 Task: Select the on-first-seassion-start option in the status bar.
Action: Mouse pressed left at (40, 557)
Screenshot: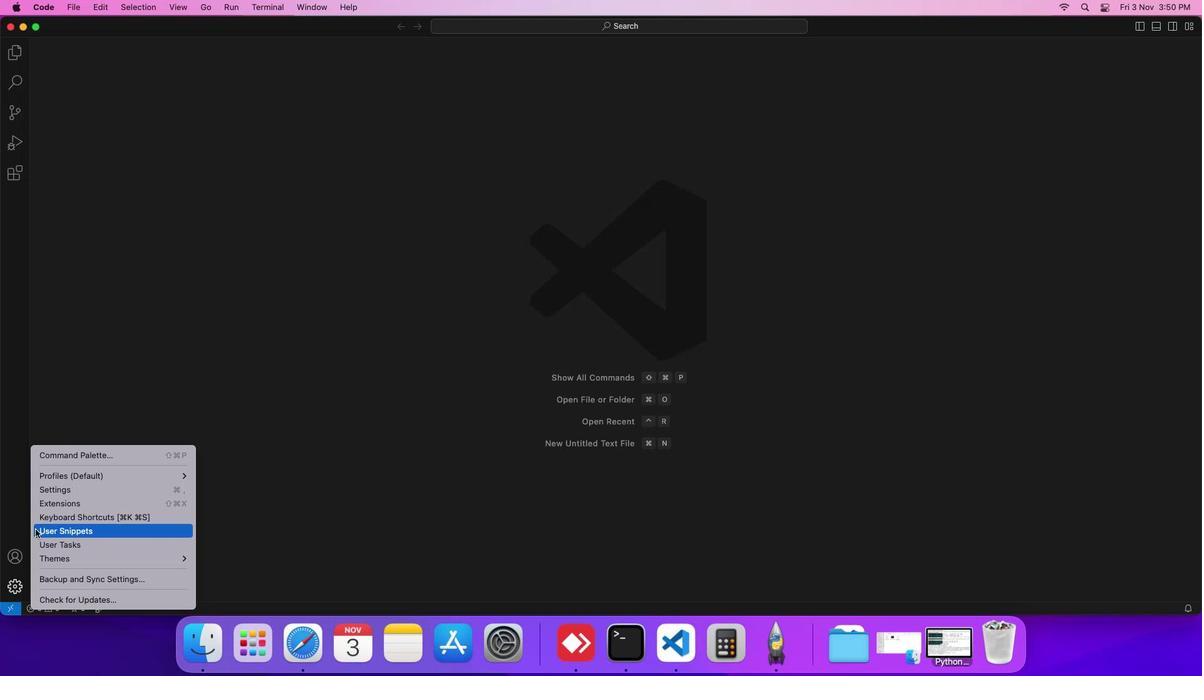 
Action: Mouse moved to (92, 460)
Screenshot: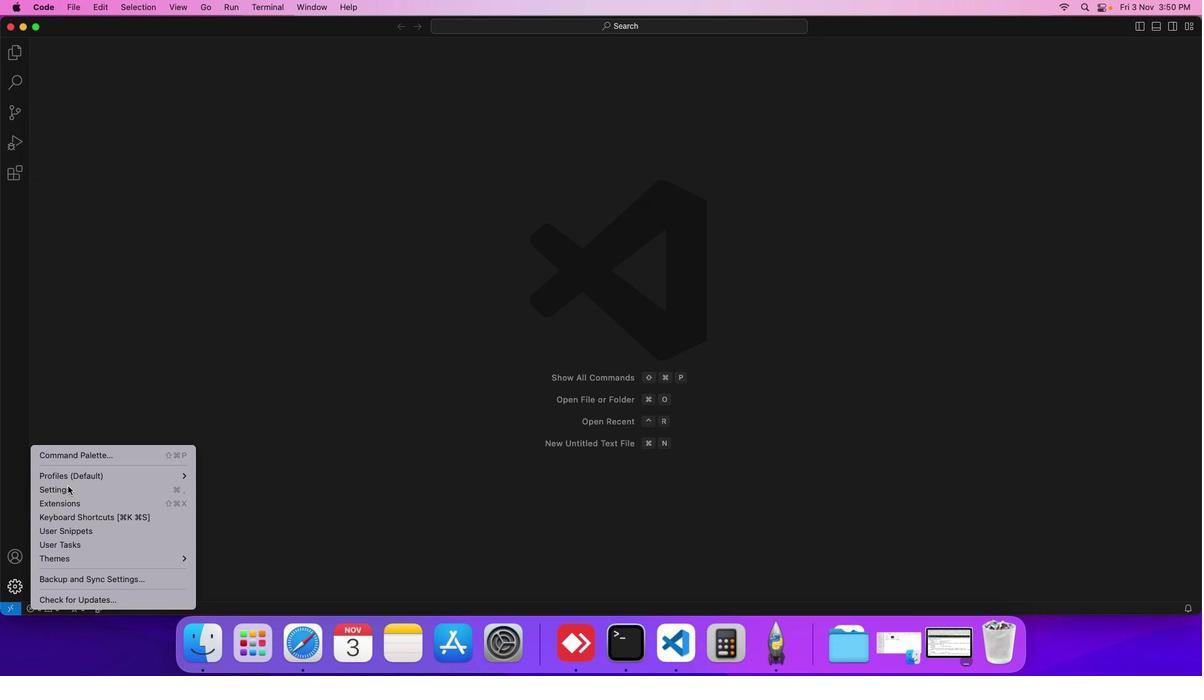 
Action: Mouse pressed left at (92, 460)
Screenshot: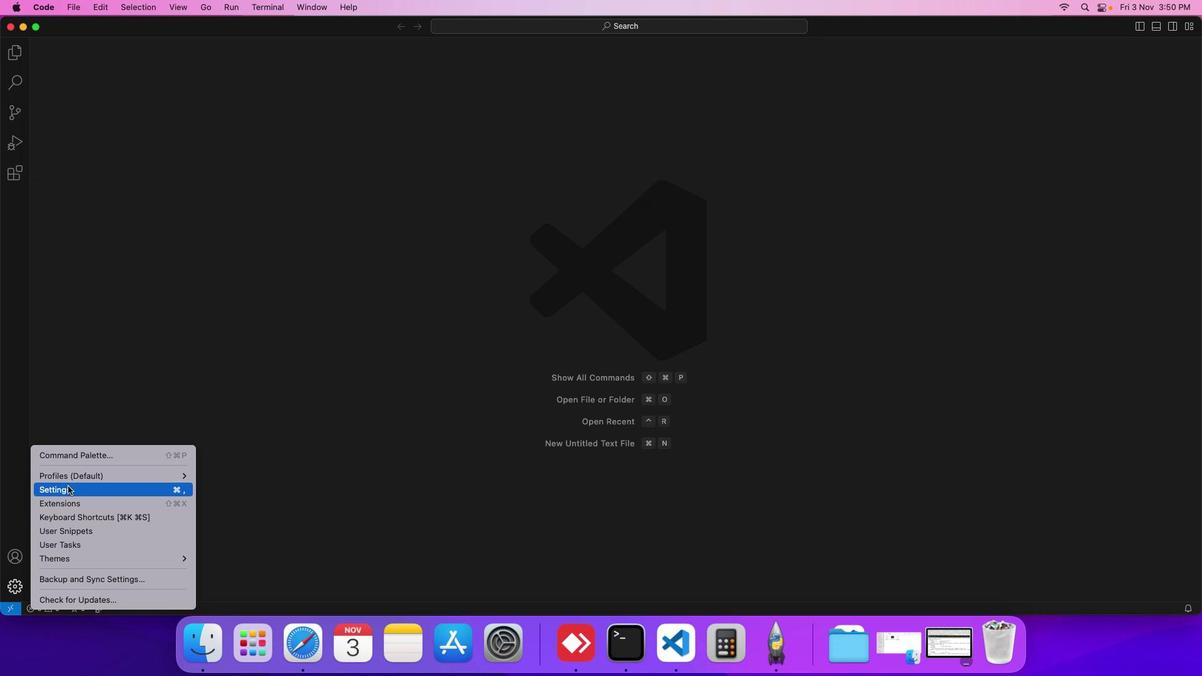 
Action: Mouse moved to (317, 162)
Screenshot: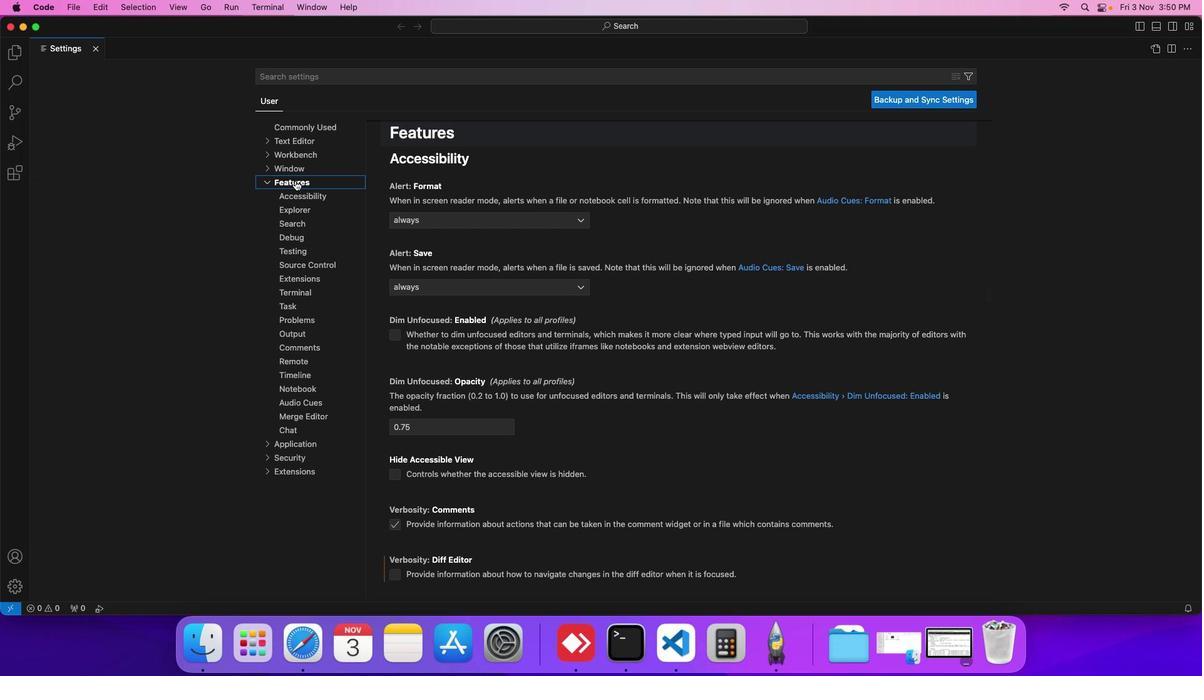 
Action: Mouse pressed left at (317, 162)
Screenshot: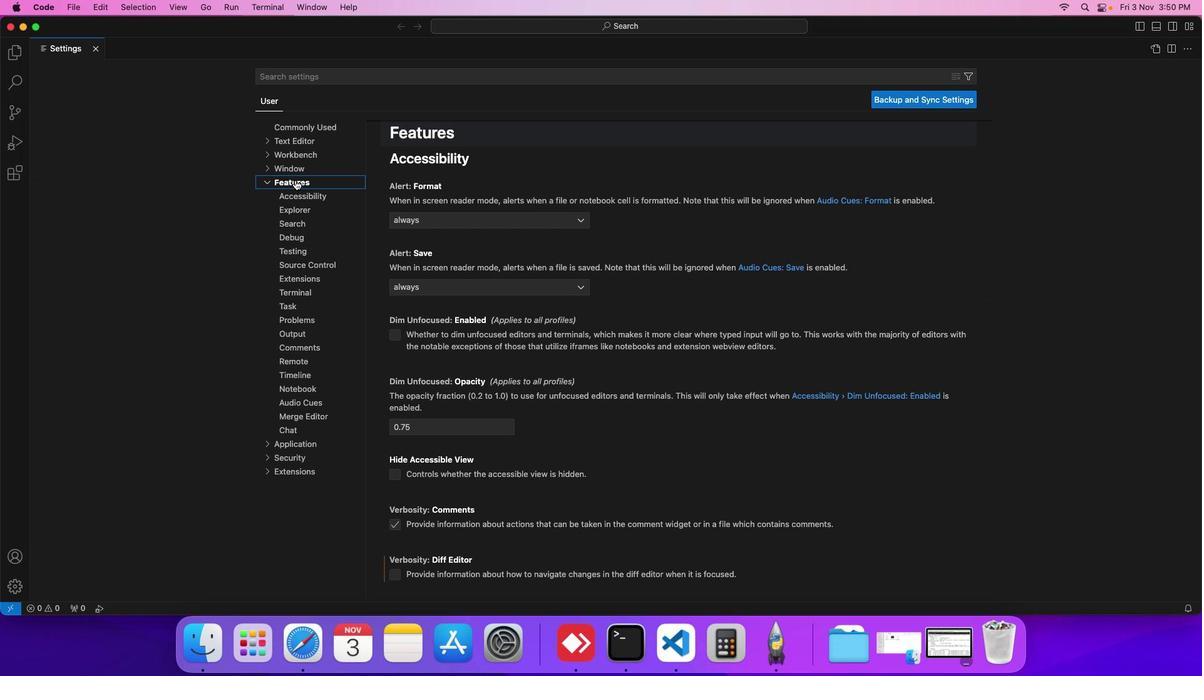 
Action: Mouse moved to (318, 220)
Screenshot: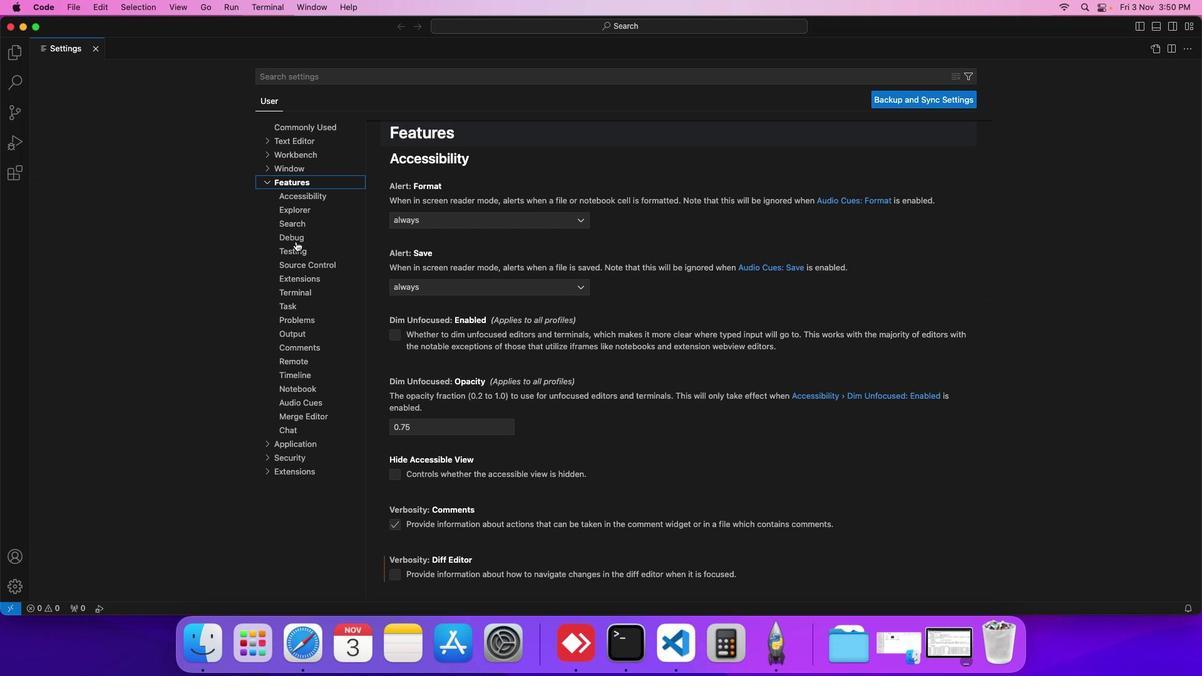 
Action: Mouse pressed left at (318, 220)
Screenshot: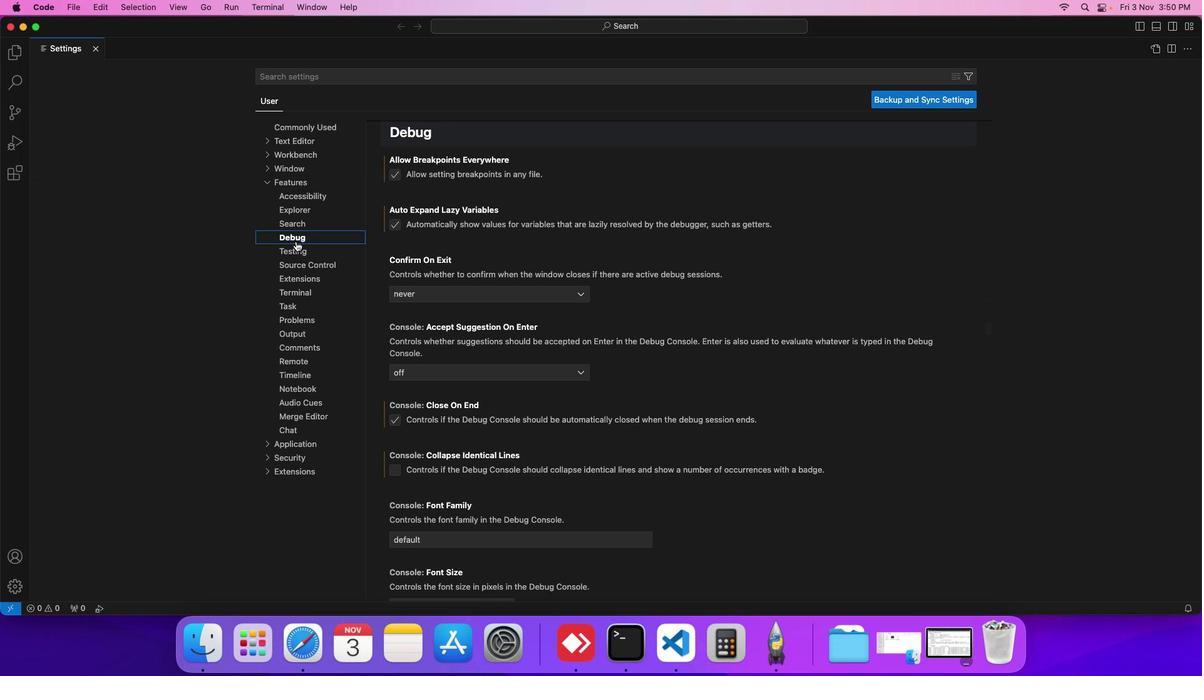 
Action: Mouse moved to (467, 454)
Screenshot: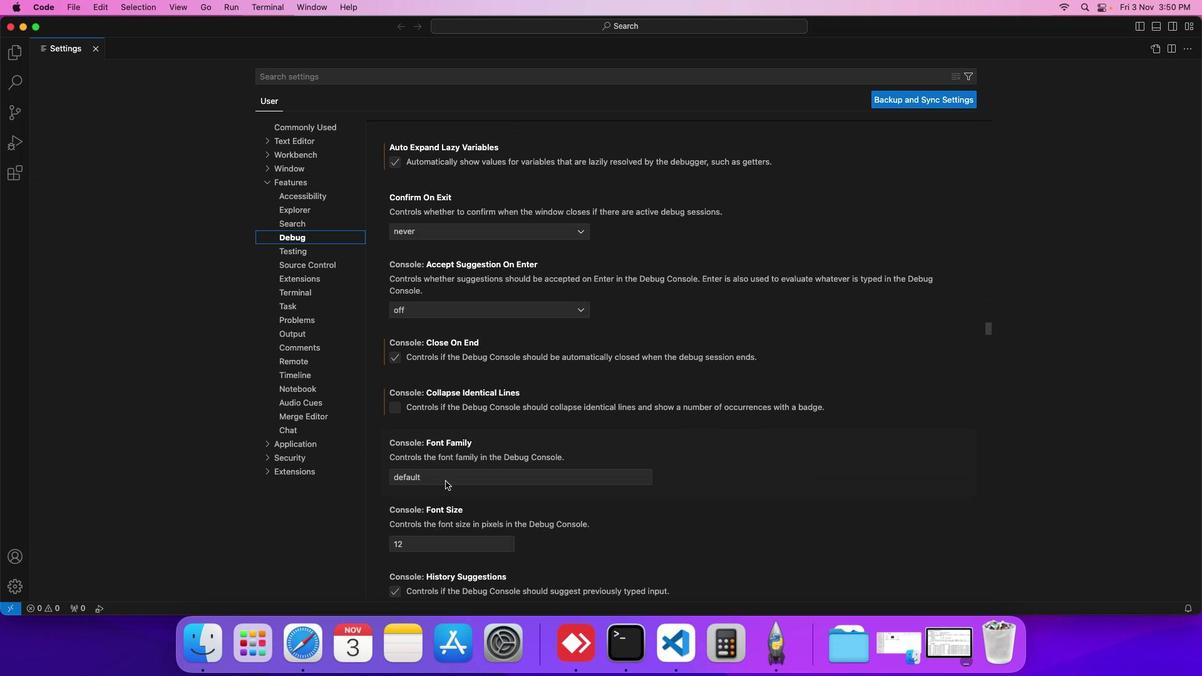 
Action: Mouse scrolled (467, 454) with delta (25, -15)
Screenshot: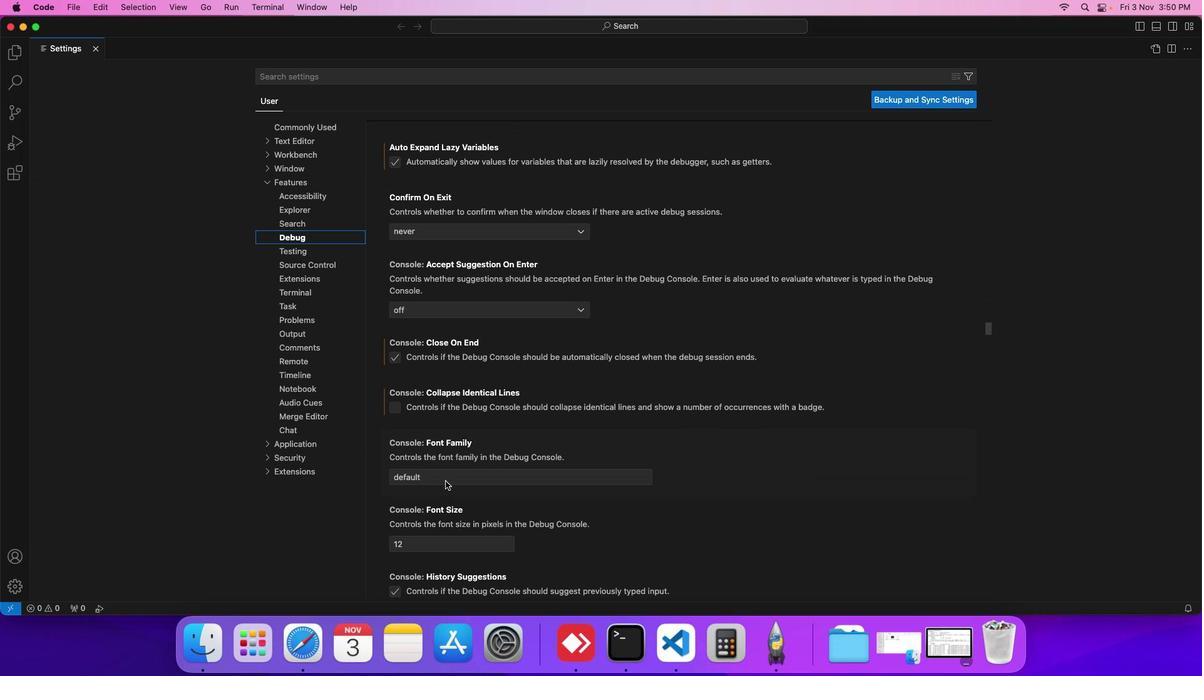
Action: Mouse scrolled (467, 454) with delta (25, -15)
Screenshot: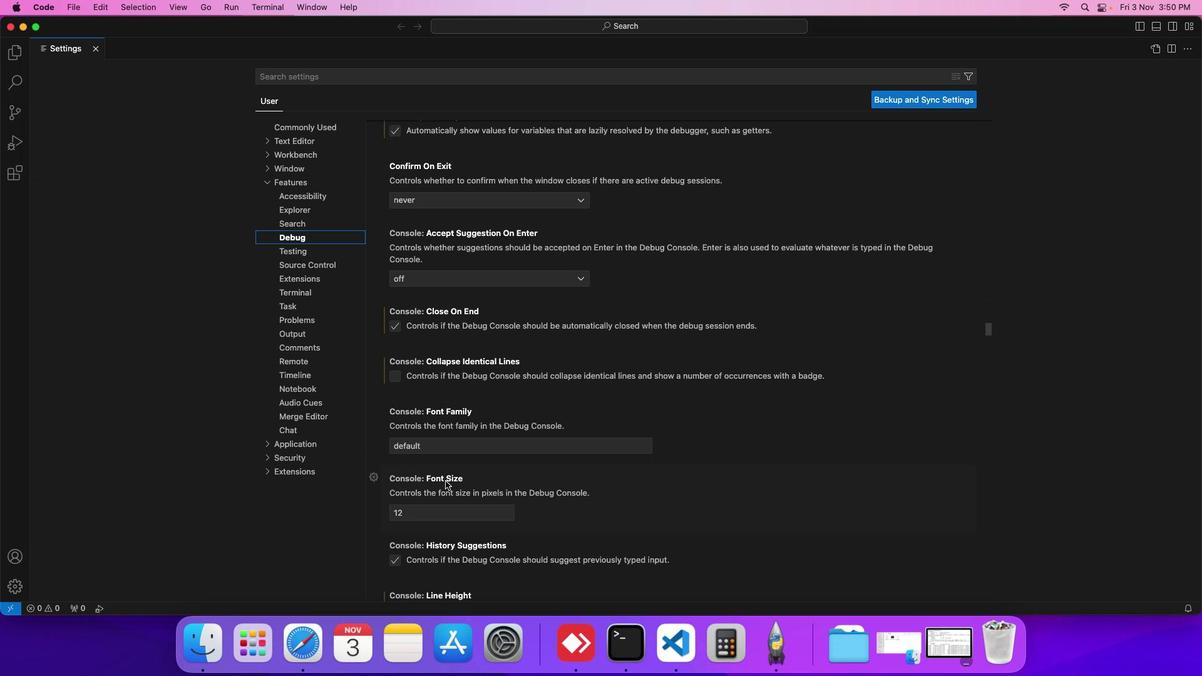 
Action: Mouse scrolled (467, 454) with delta (25, -15)
Screenshot: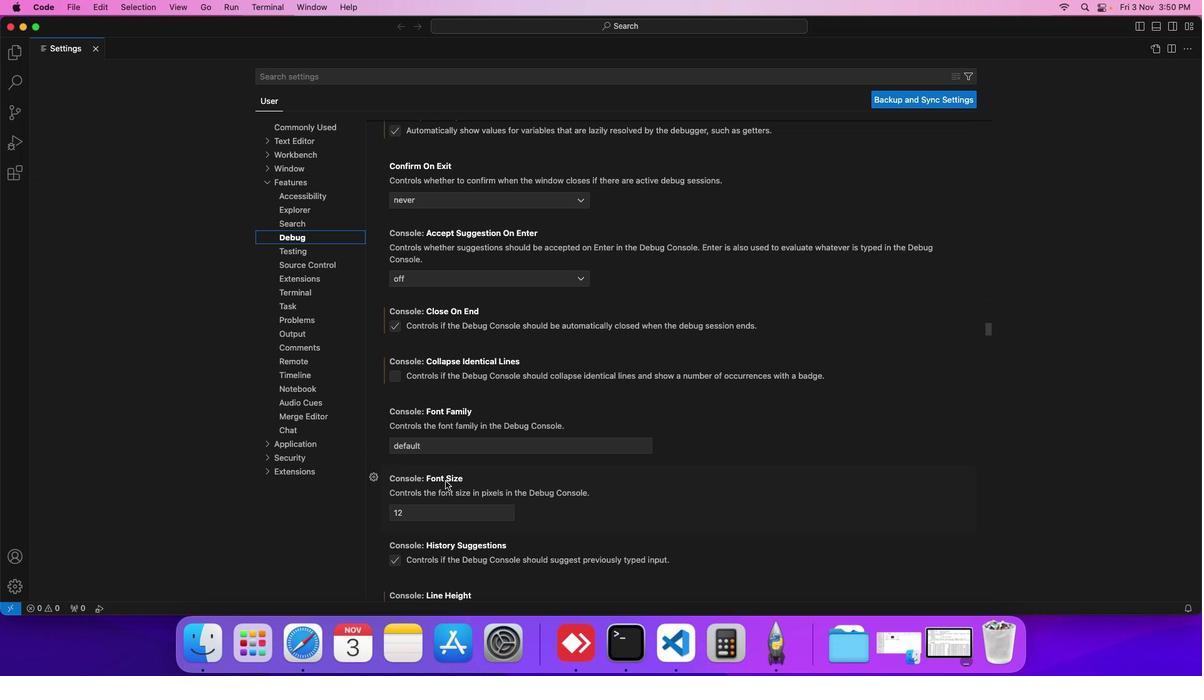 
Action: Mouse moved to (467, 455)
Screenshot: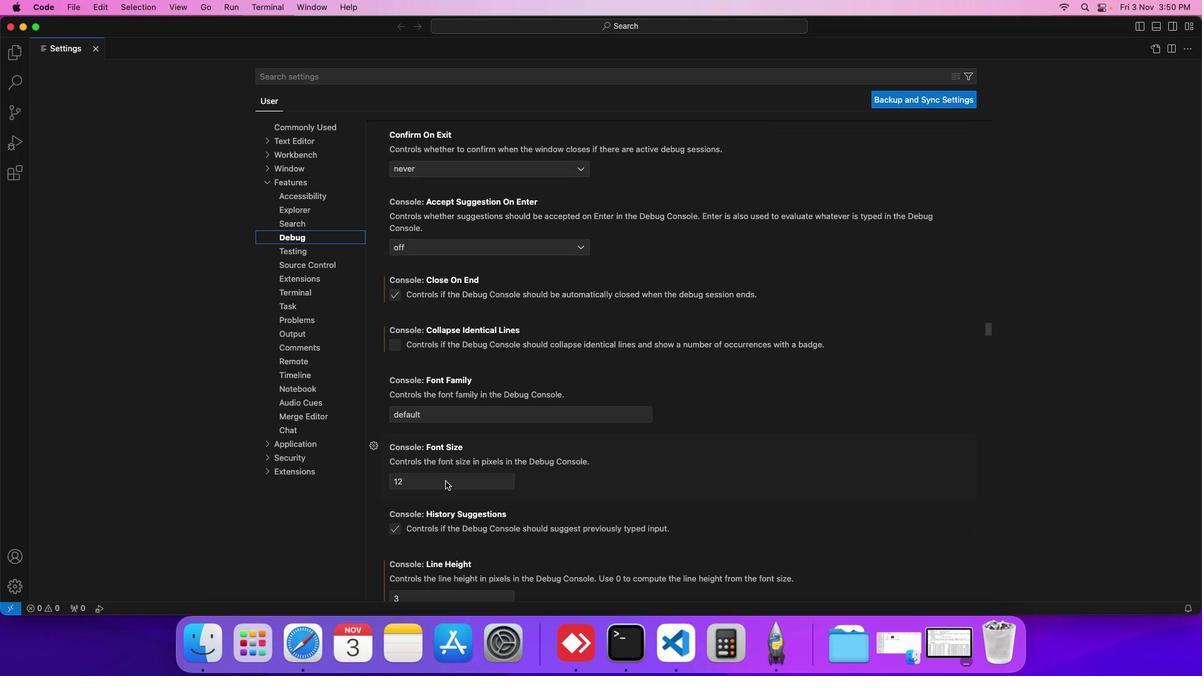 
Action: Mouse scrolled (467, 455) with delta (25, -15)
Screenshot: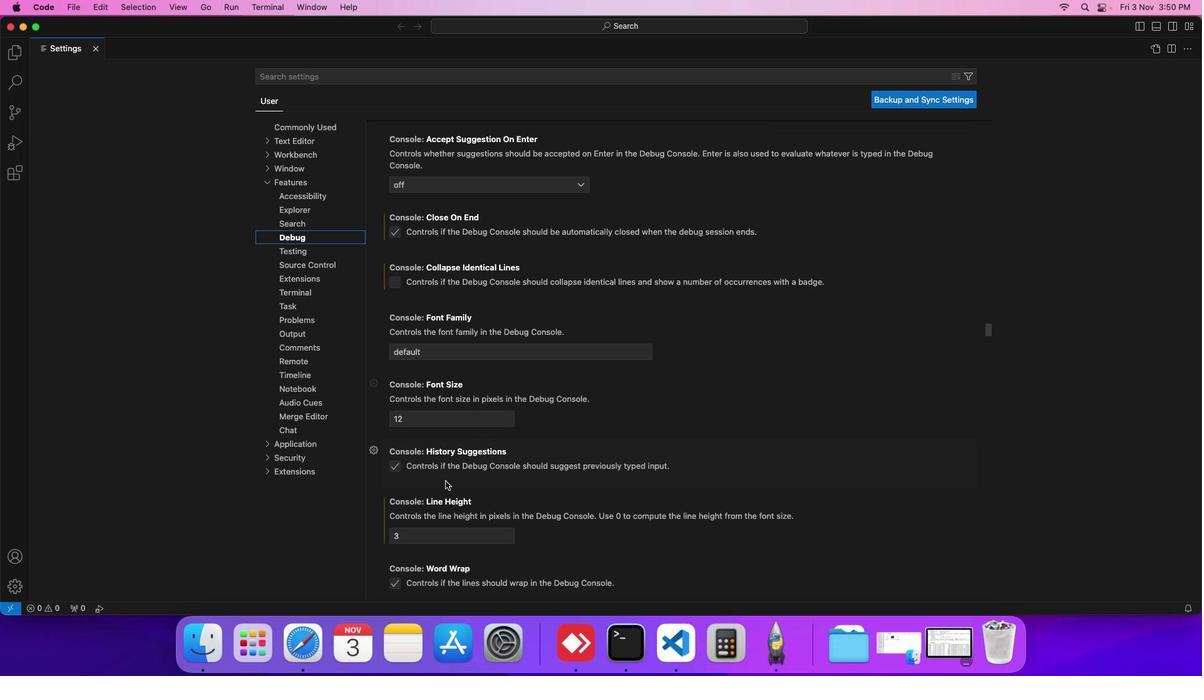 
Action: Mouse scrolled (467, 455) with delta (25, -15)
Screenshot: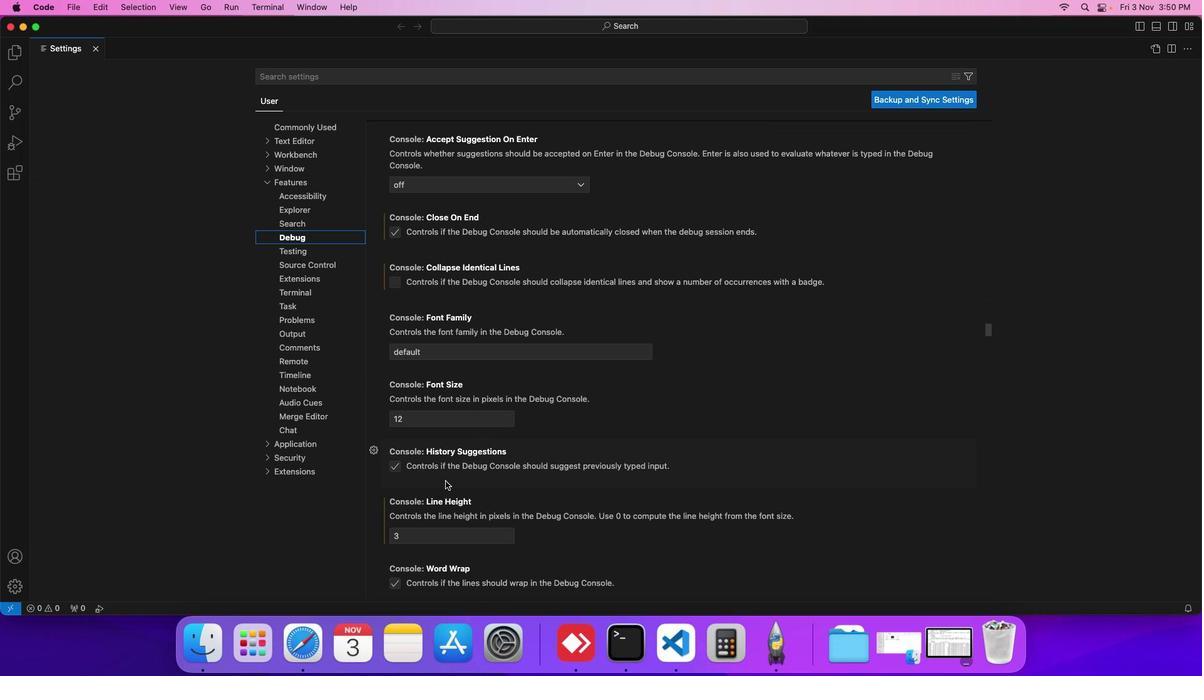 
Action: Mouse scrolled (467, 455) with delta (25, -15)
Screenshot: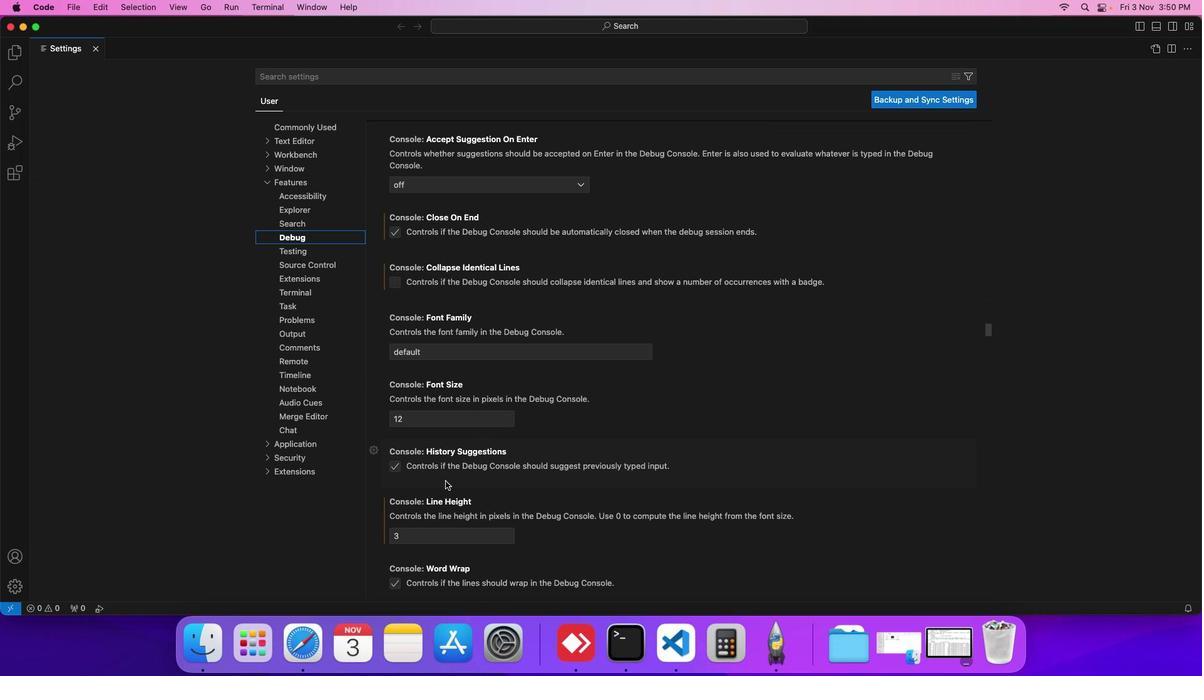 
Action: Mouse scrolled (467, 455) with delta (25, -15)
Screenshot: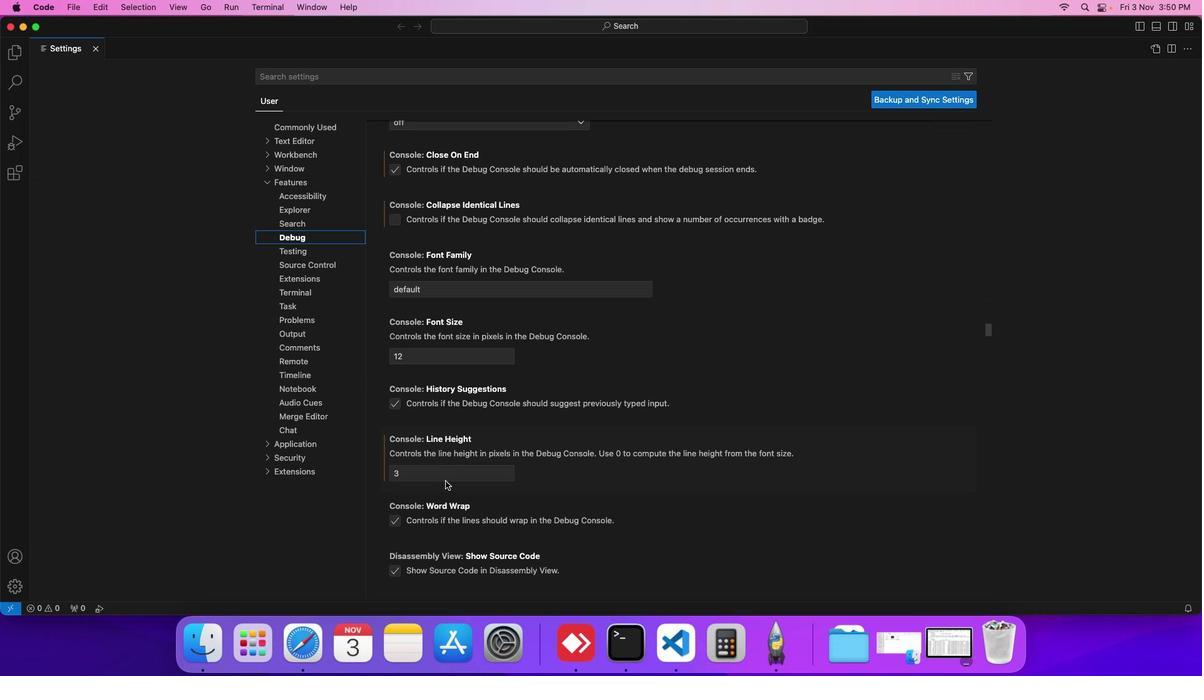 
Action: Mouse scrolled (467, 455) with delta (25, -15)
Screenshot: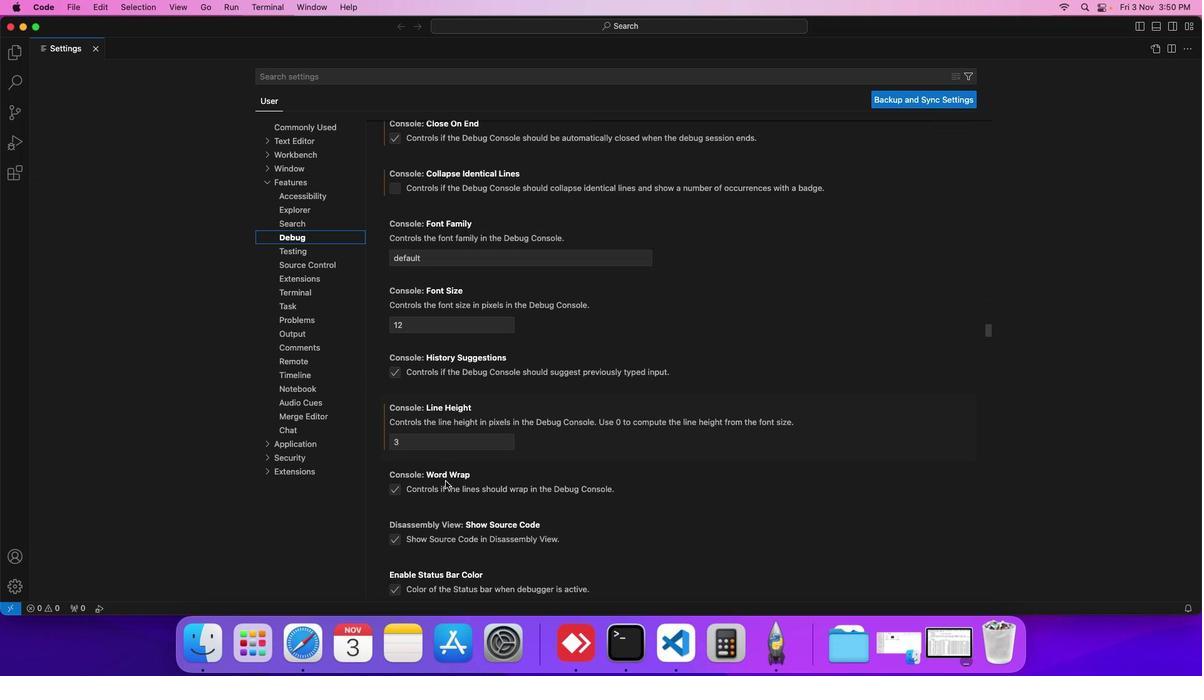 
Action: Mouse scrolled (467, 455) with delta (25, -15)
Screenshot: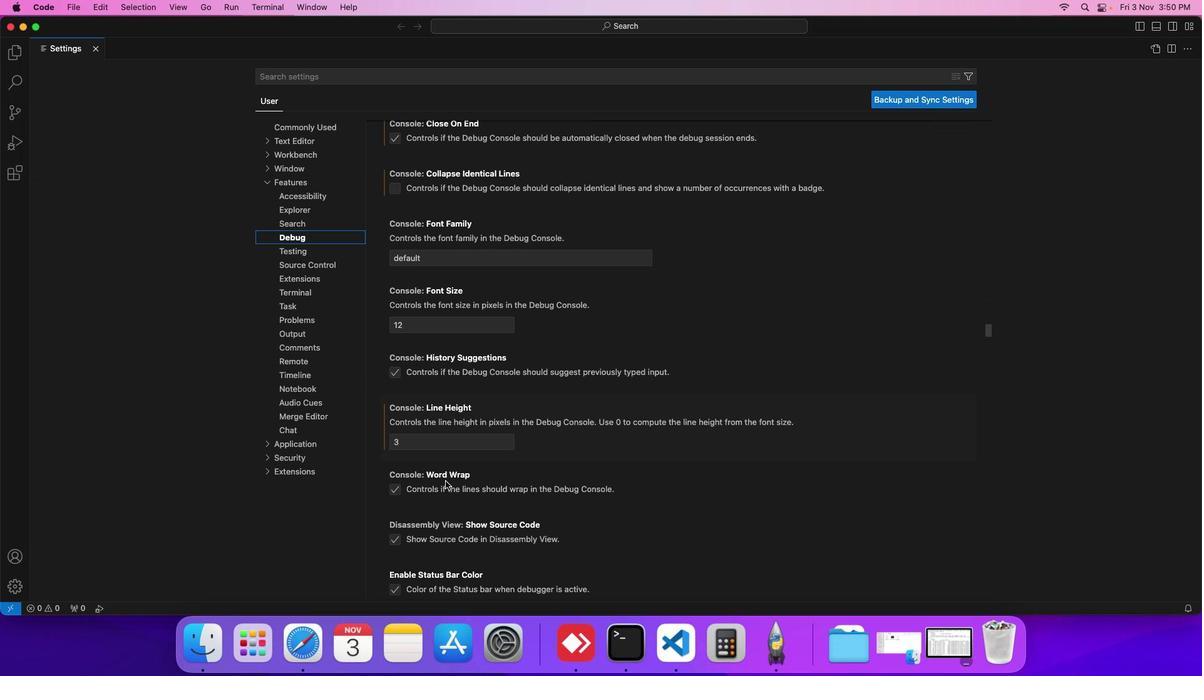 
Action: Mouse scrolled (467, 455) with delta (25, -15)
Screenshot: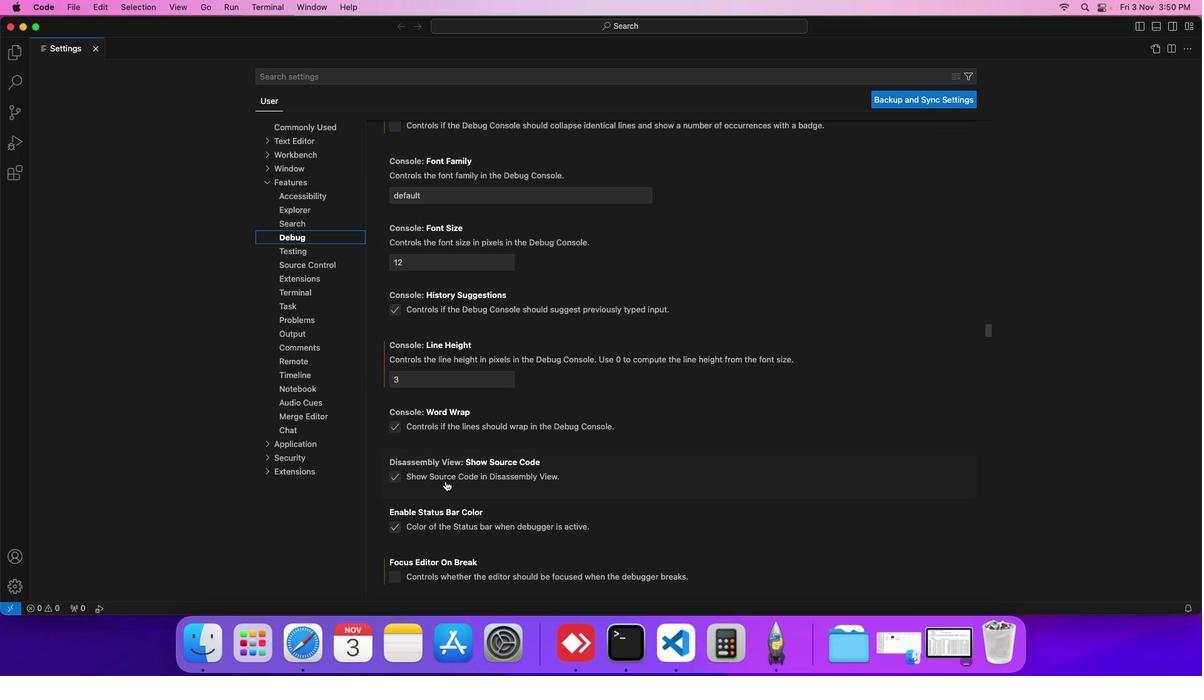 
Action: Mouse scrolled (467, 455) with delta (25, -15)
Screenshot: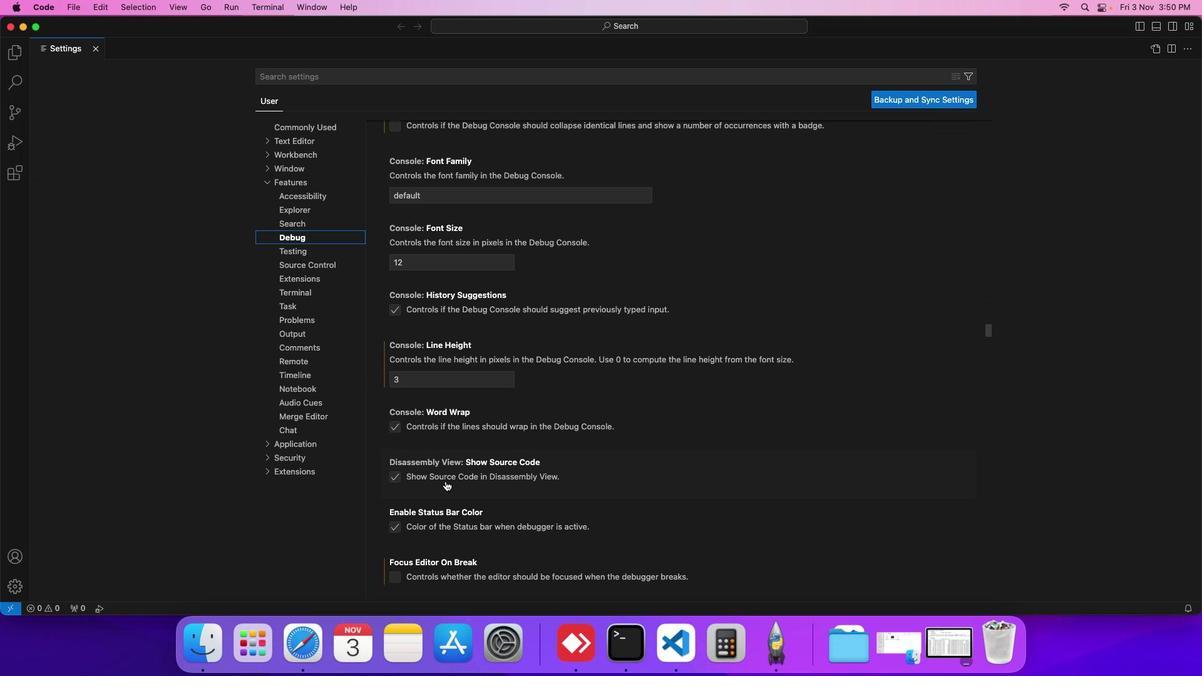 
Action: Mouse scrolled (467, 455) with delta (25, -15)
Screenshot: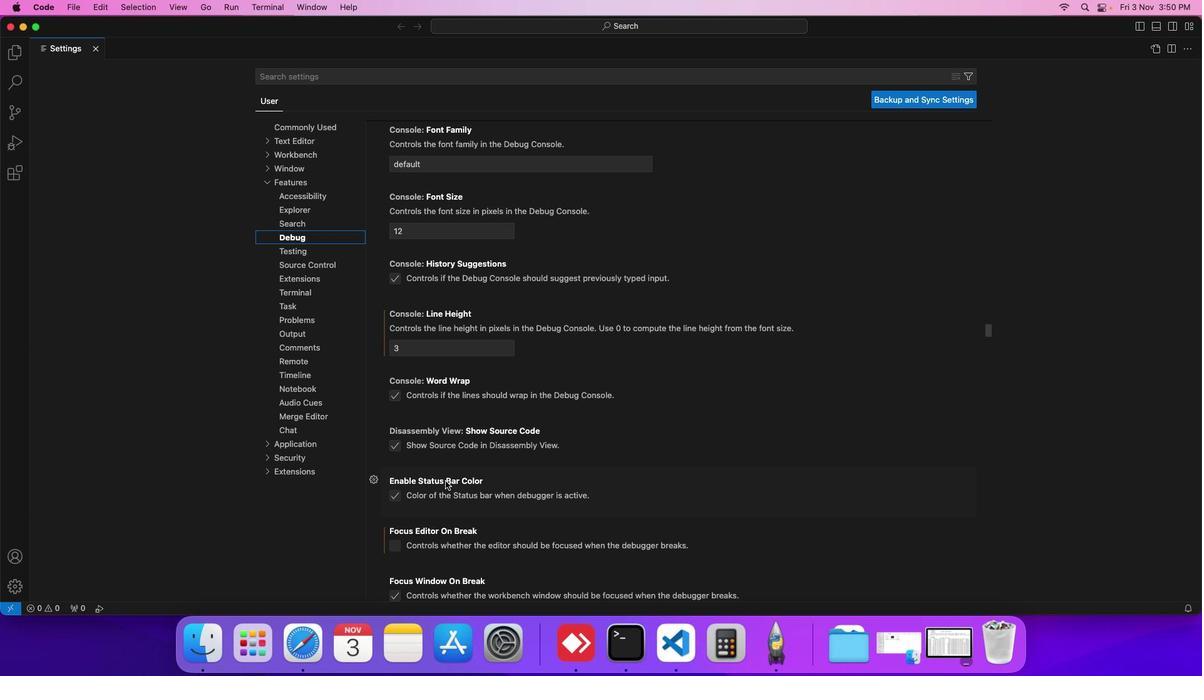 
Action: Mouse scrolled (467, 455) with delta (25, -15)
Screenshot: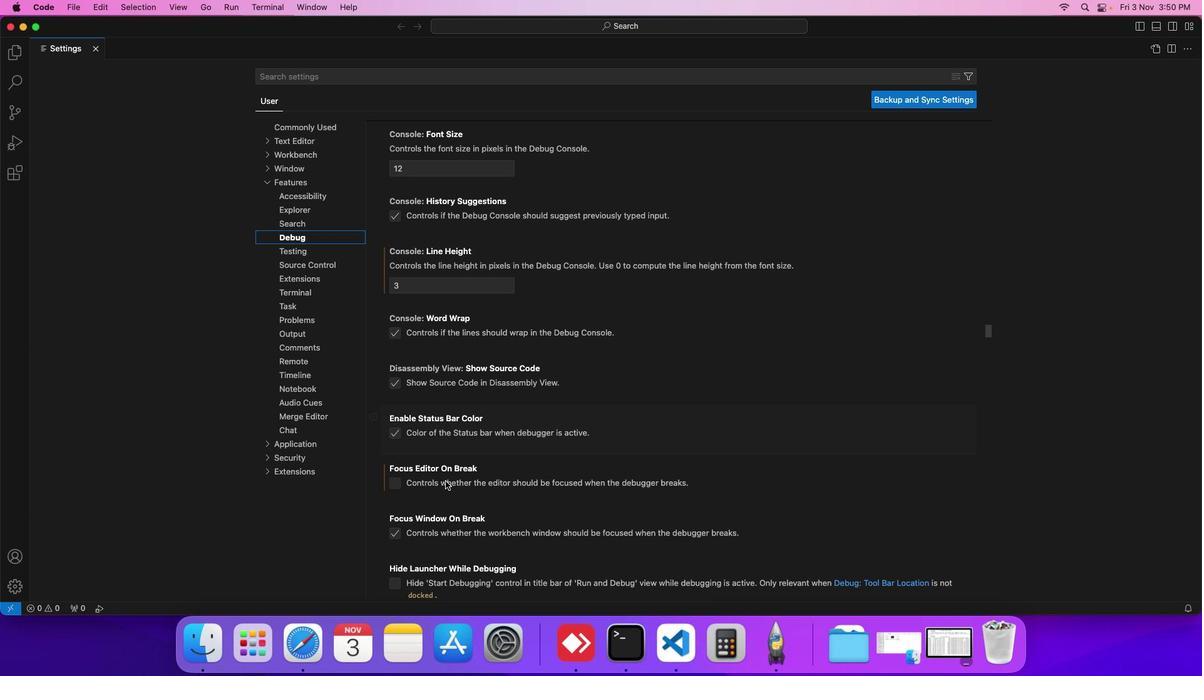 
Action: Mouse scrolled (467, 455) with delta (25, -15)
Screenshot: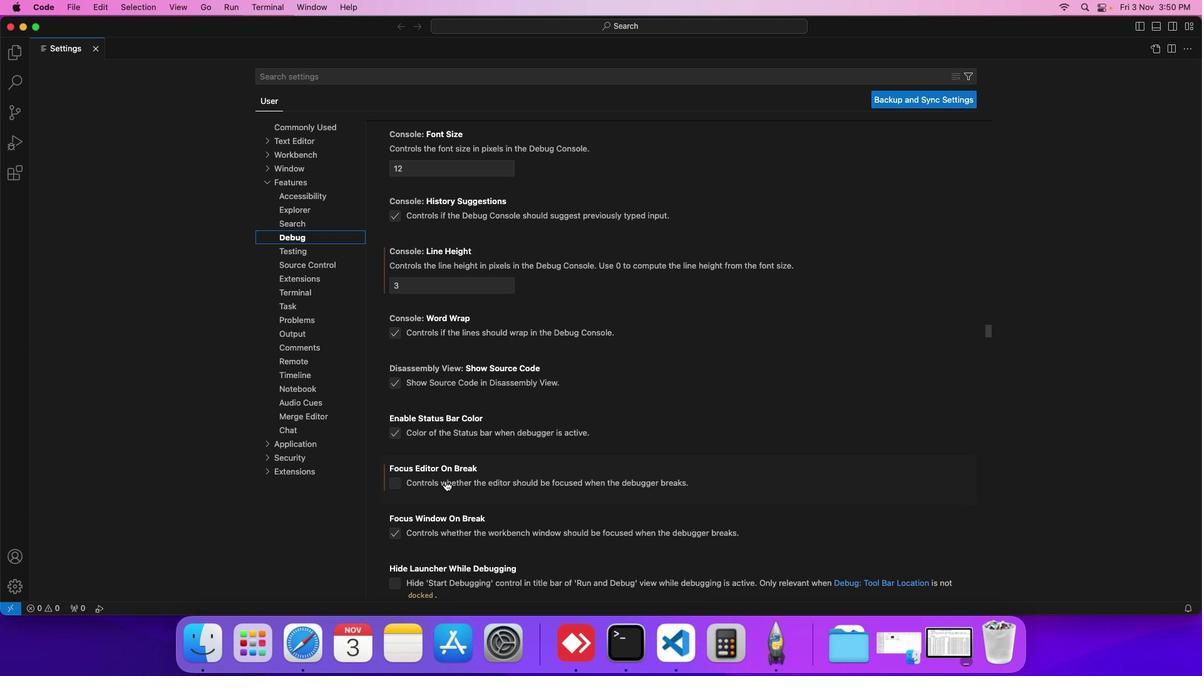 
Action: Mouse scrolled (467, 455) with delta (25, -15)
Screenshot: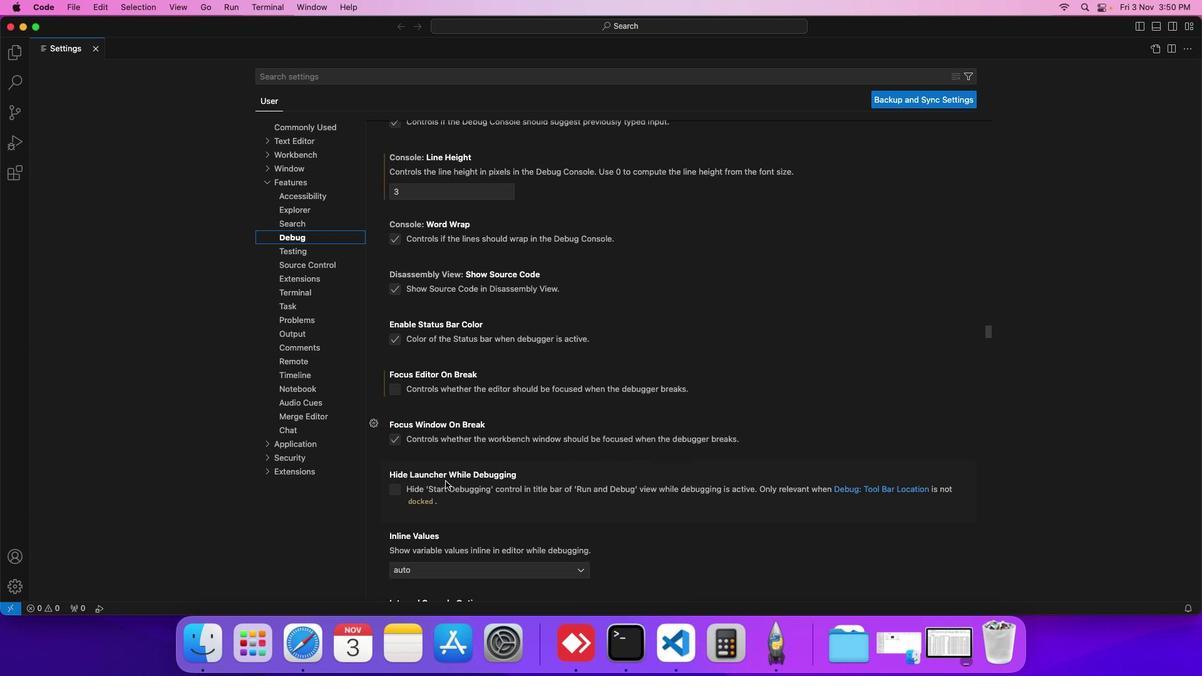 
Action: Mouse scrolled (467, 455) with delta (25, -15)
Screenshot: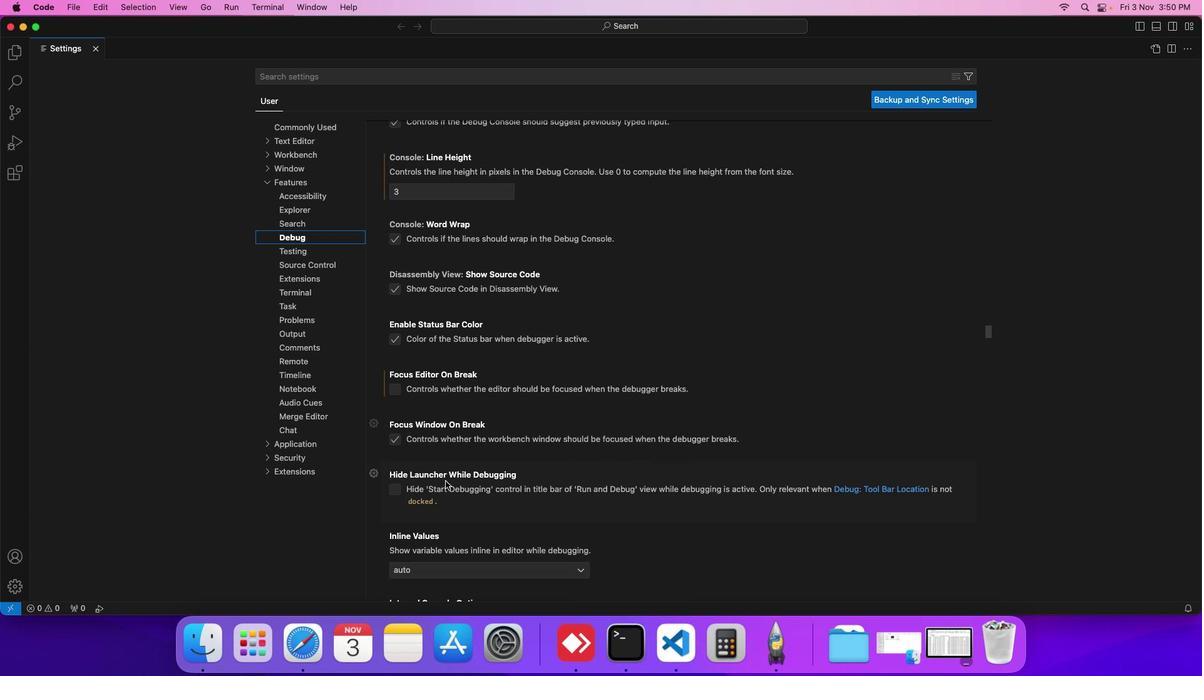 
Action: Mouse scrolled (467, 455) with delta (25, -15)
Screenshot: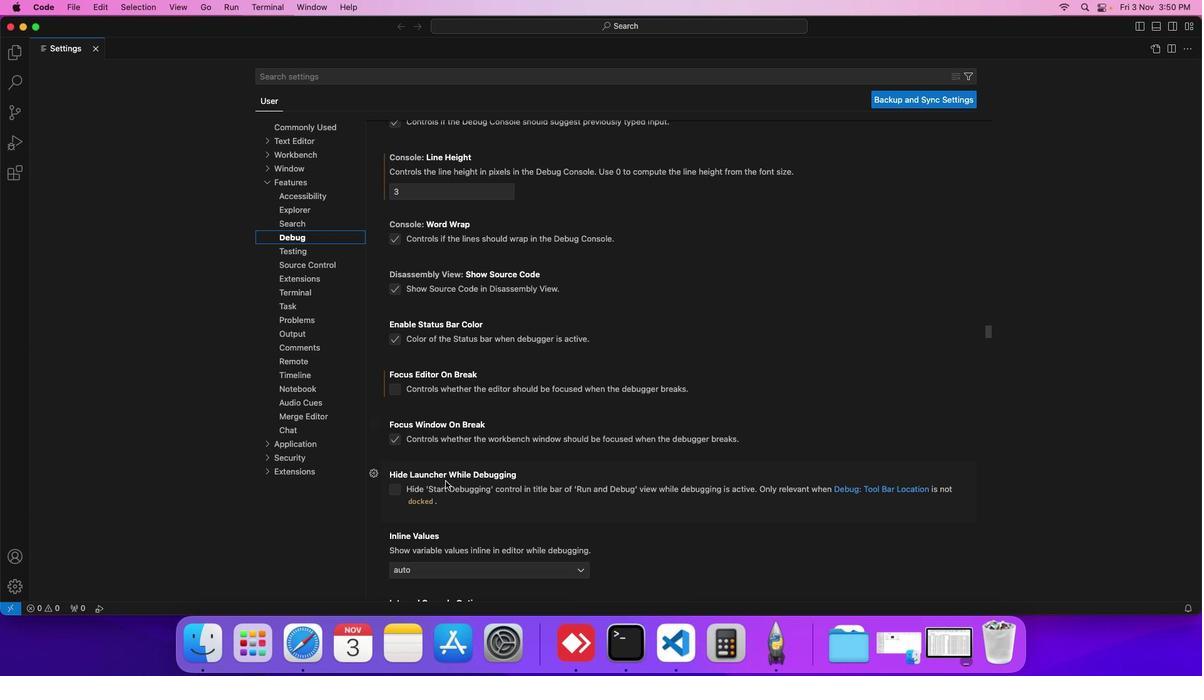 
Action: Mouse scrolled (467, 455) with delta (25, -15)
Screenshot: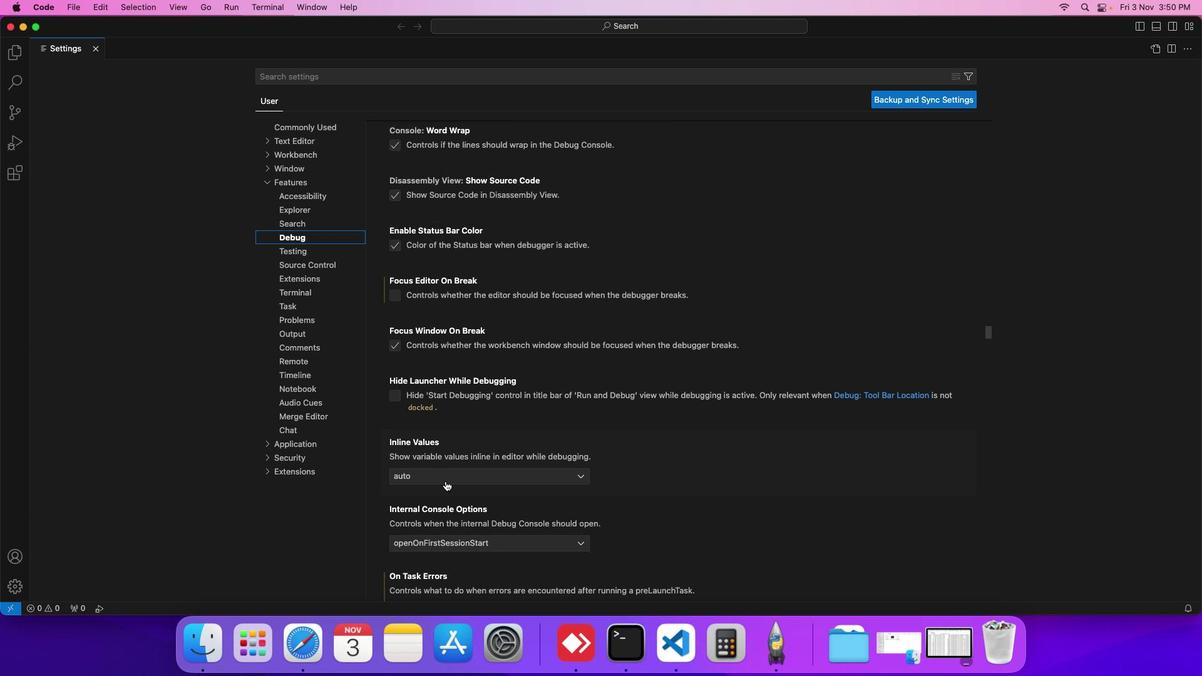 
Action: Mouse scrolled (467, 455) with delta (25, -15)
Screenshot: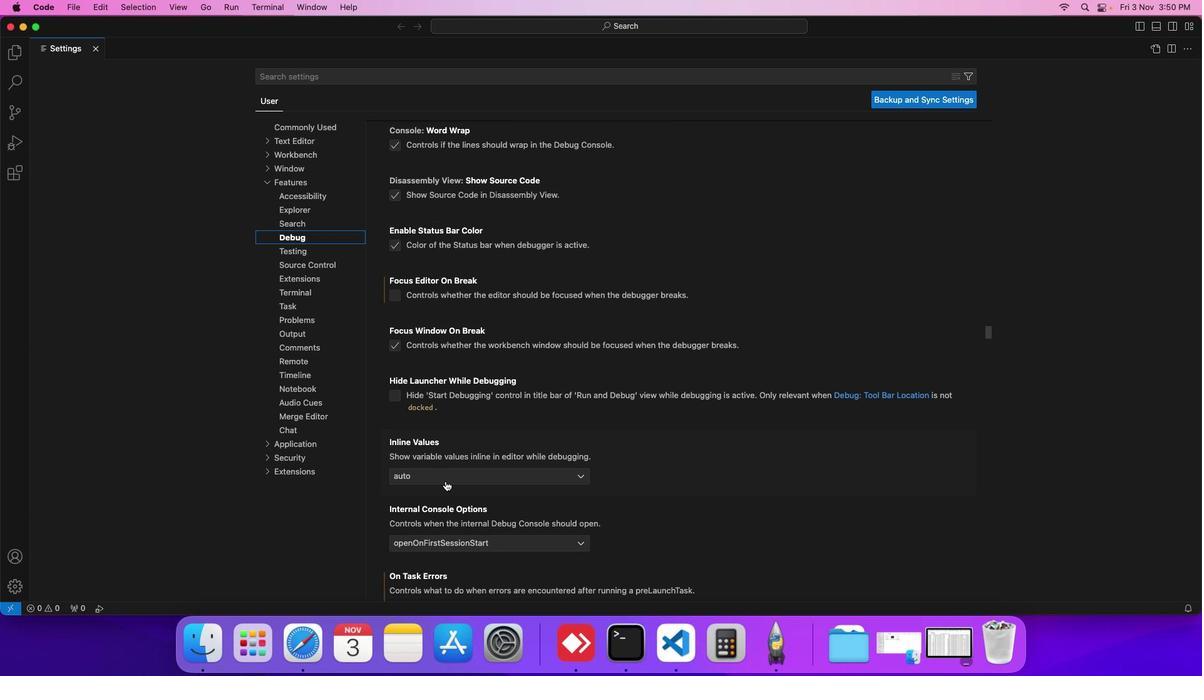 
Action: Mouse scrolled (467, 455) with delta (25, -15)
Screenshot: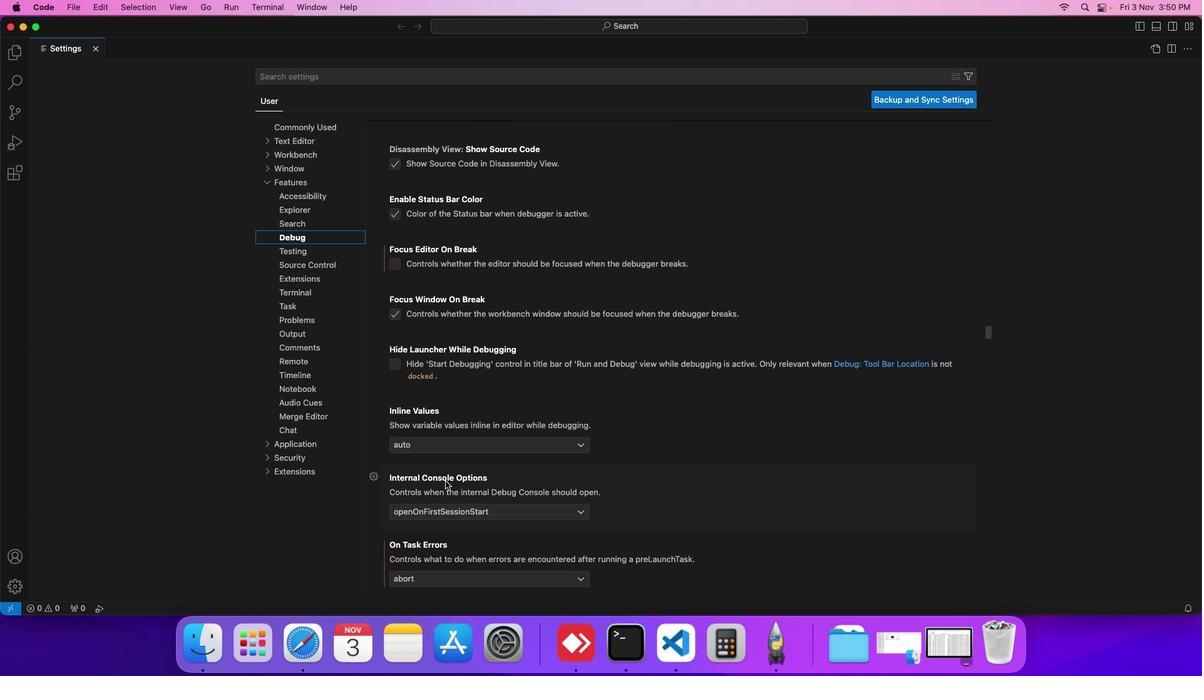 
Action: Mouse scrolled (467, 455) with delta (25, -15)
Screenshot: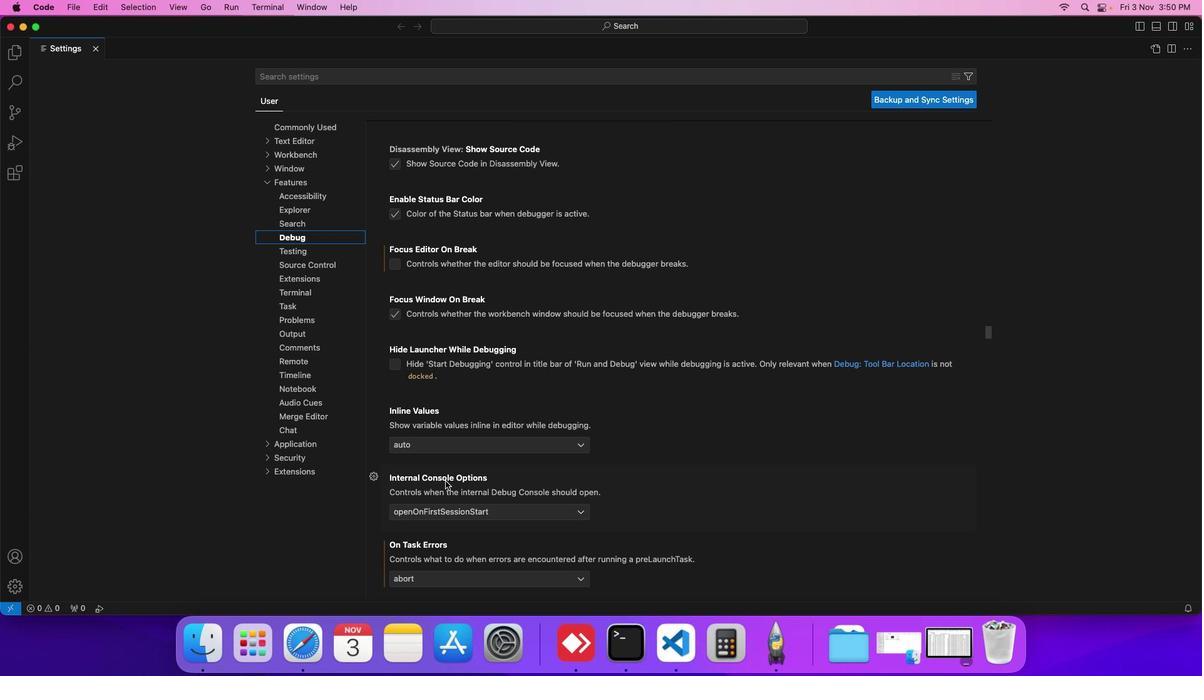 
Action: Mouse scrolled (467, 455) with delta (25, -15)
Screenshot: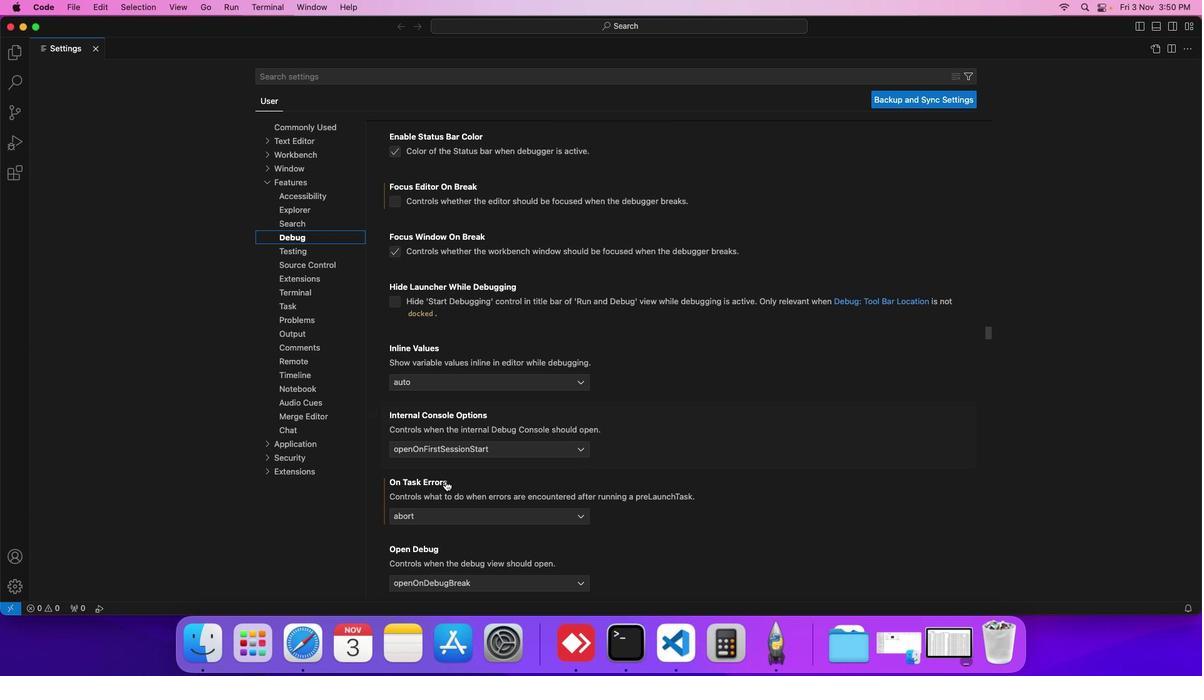
Action: Mouse scrolled (467, 455) with delta (25, -15)
Screenshot: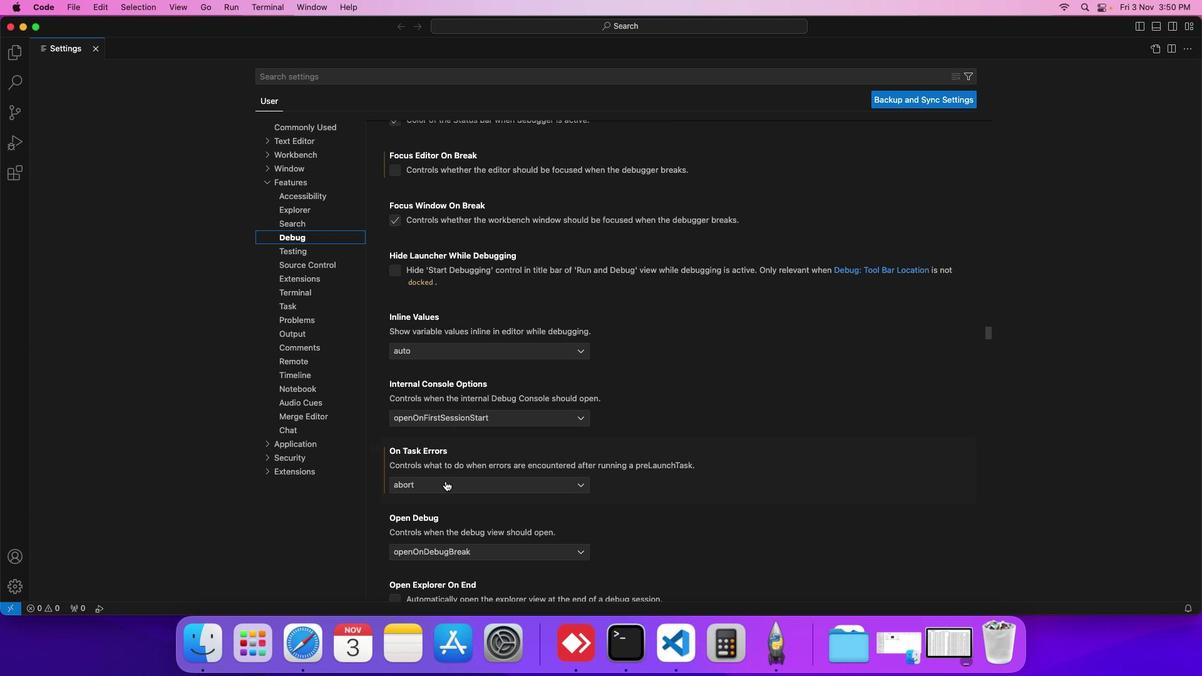 
Action: Mouse scrolled (467, 455) with delta (25, -15)
Screenshot: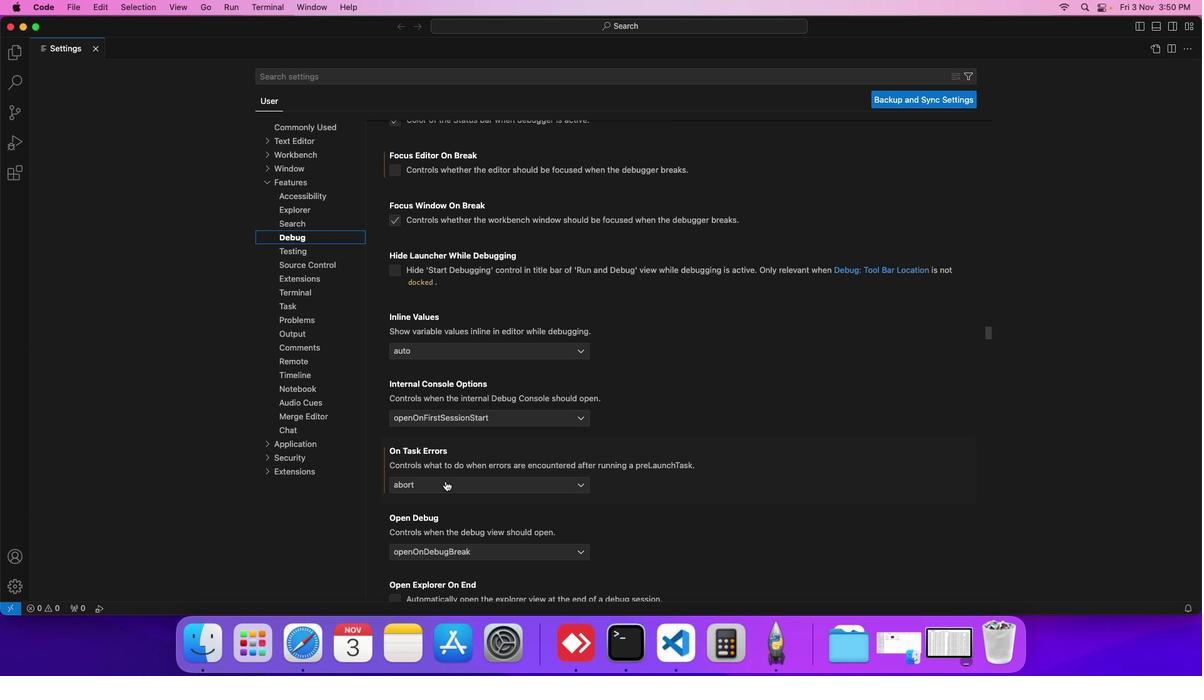 
Action: Mouse scrolled (467, 455) with delta (25, -15)
Screenshot: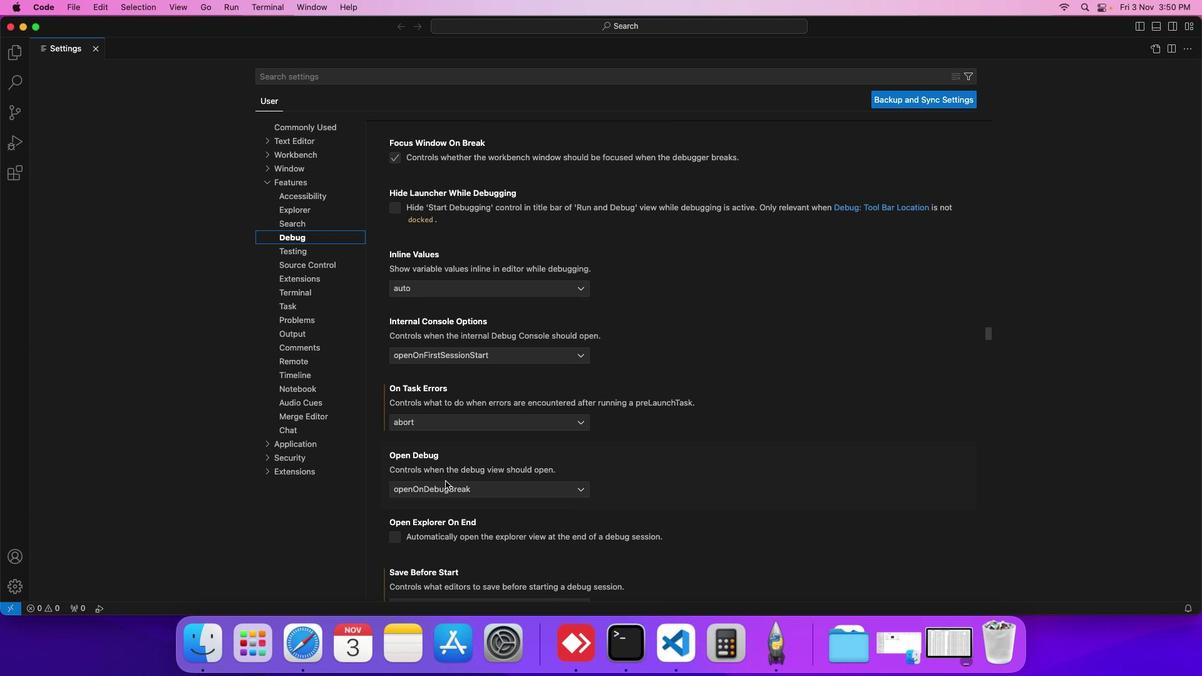 
Action: Mouse scrolled (467, 455) with delta (25, -15)
Screenshot: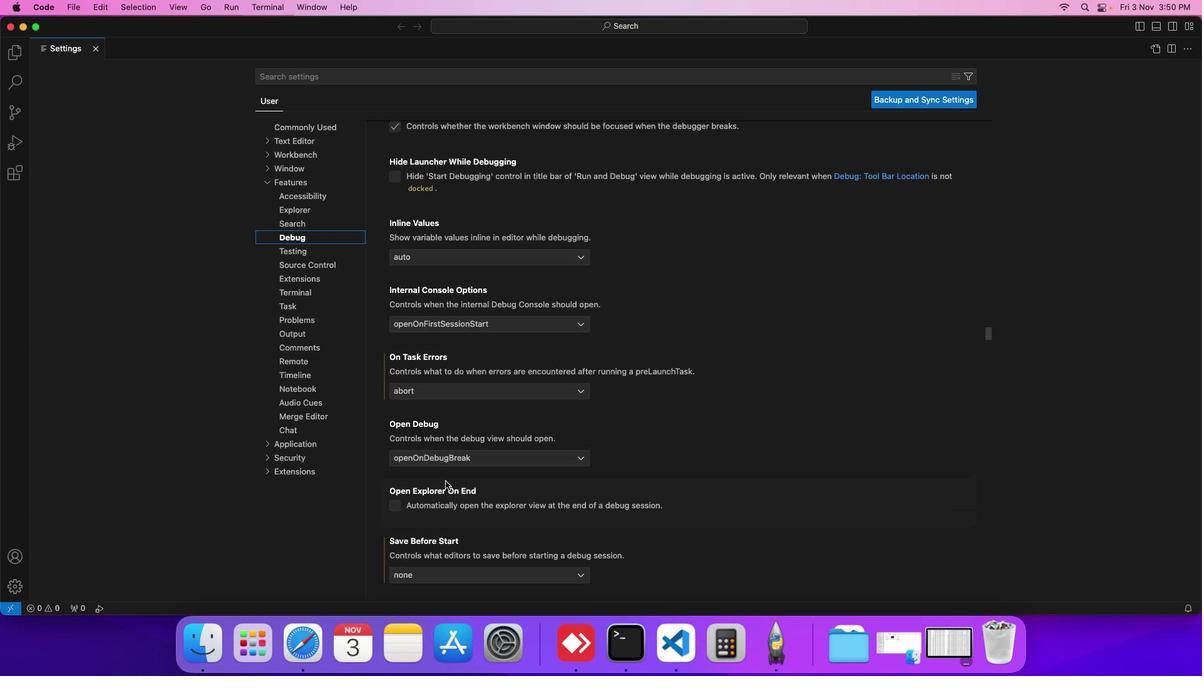 
Action: Mouse scrolled (467, 455) with delta (25, -15)
Screenshot: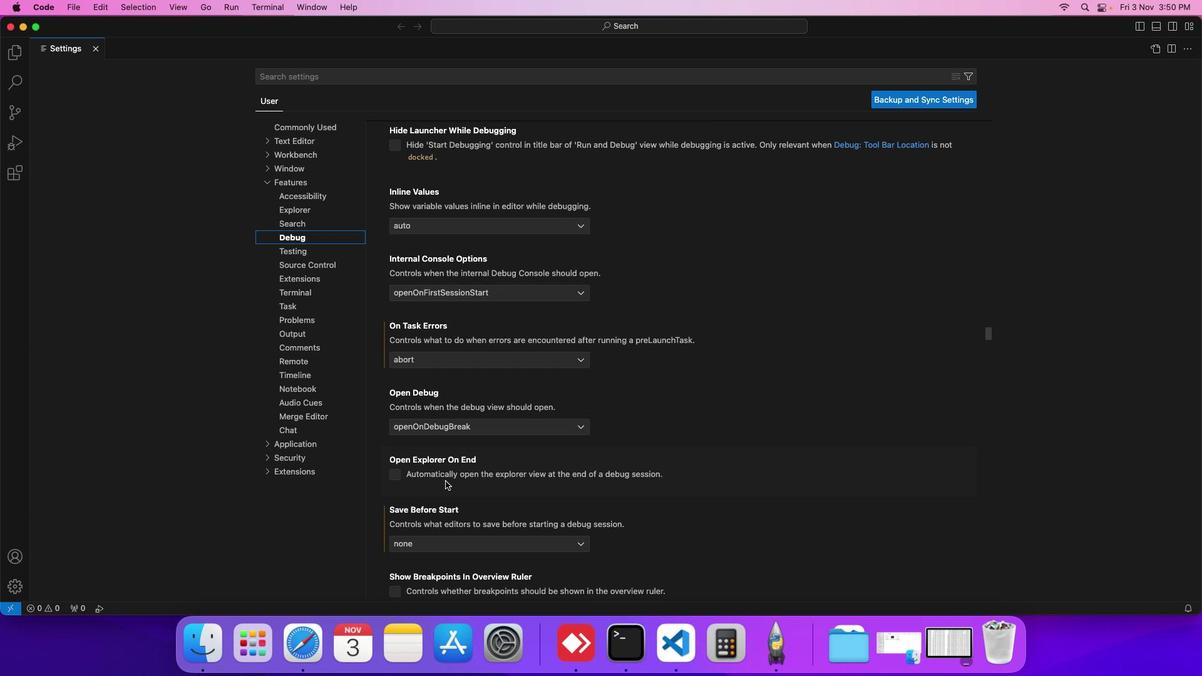 
Action: Mouse scrolled (467, 455) with delta (25, -15)
Screenshot: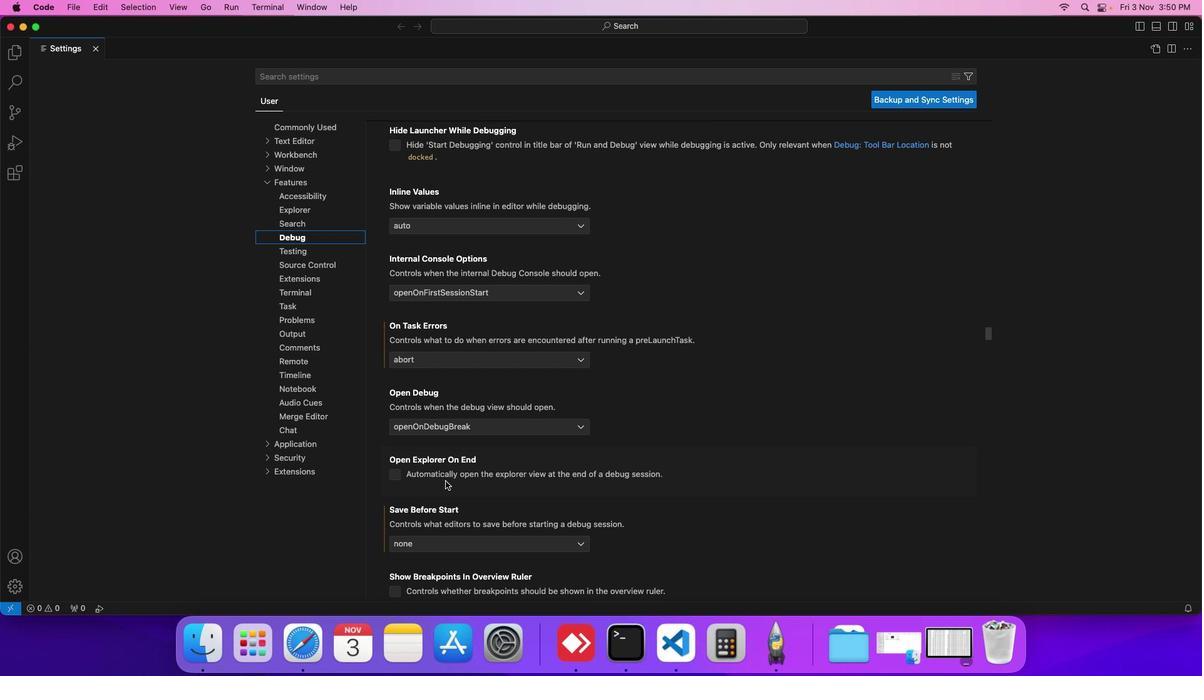 
Action: Mouse scrolled (467, 455) with delta (25, -15)
Screenshot: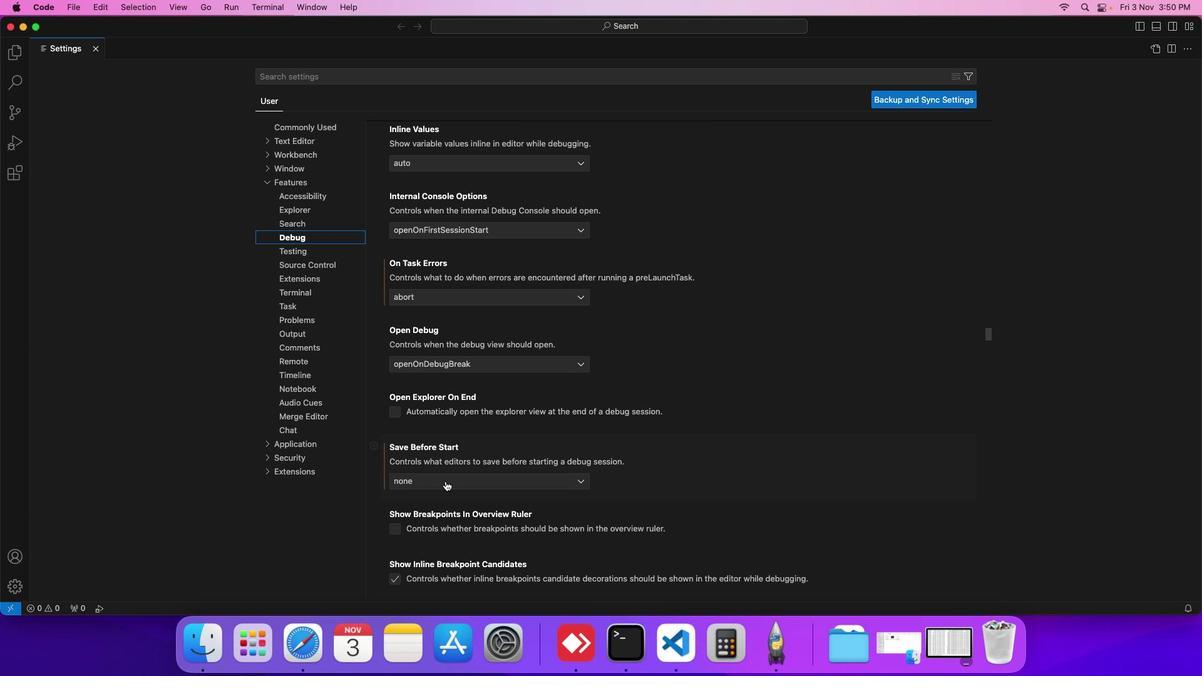 
Action: Mouse scrolled (467, 455) with delta (25, -15)
Screenshot: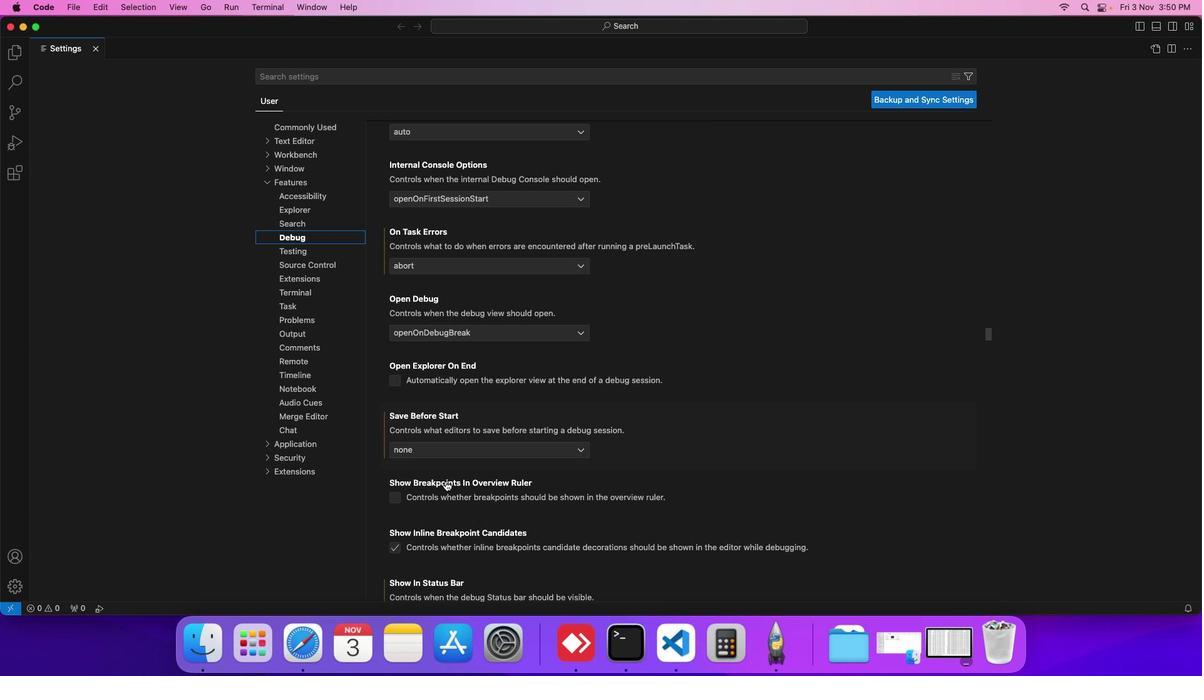 
Action: Mouse scrolled (467, 455) with delta (25, -15)
Screenshot: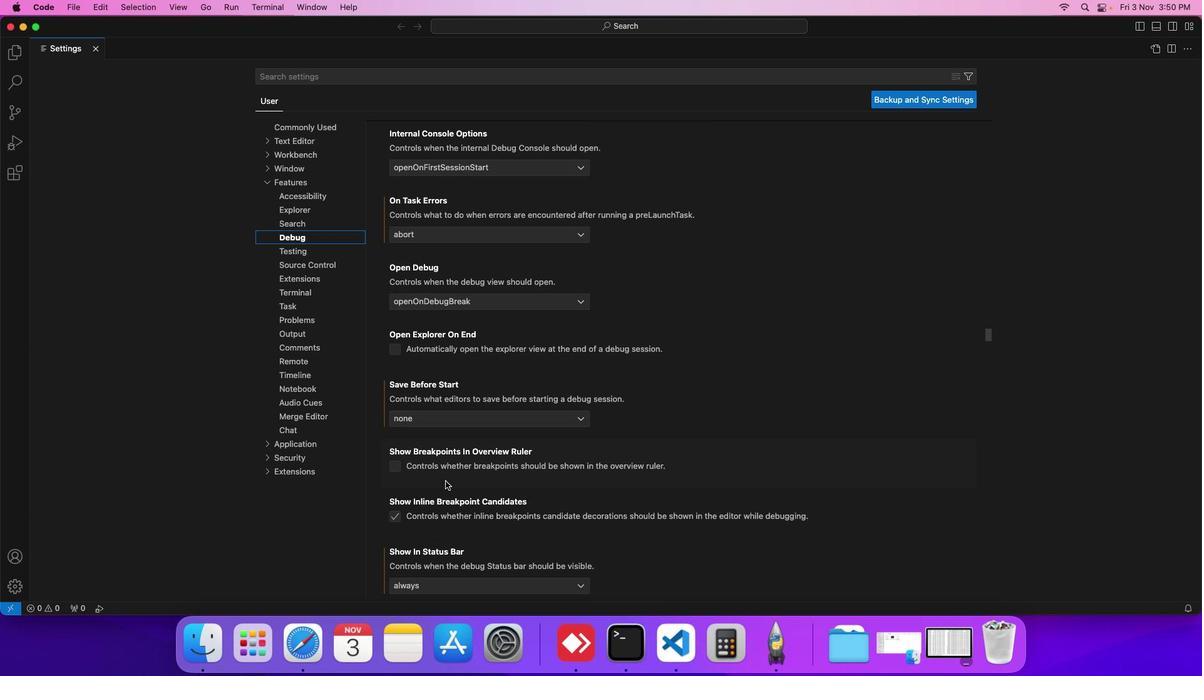 
Action: Mouse scrolled (467, 455) with delta (25, -15)
Screenshot: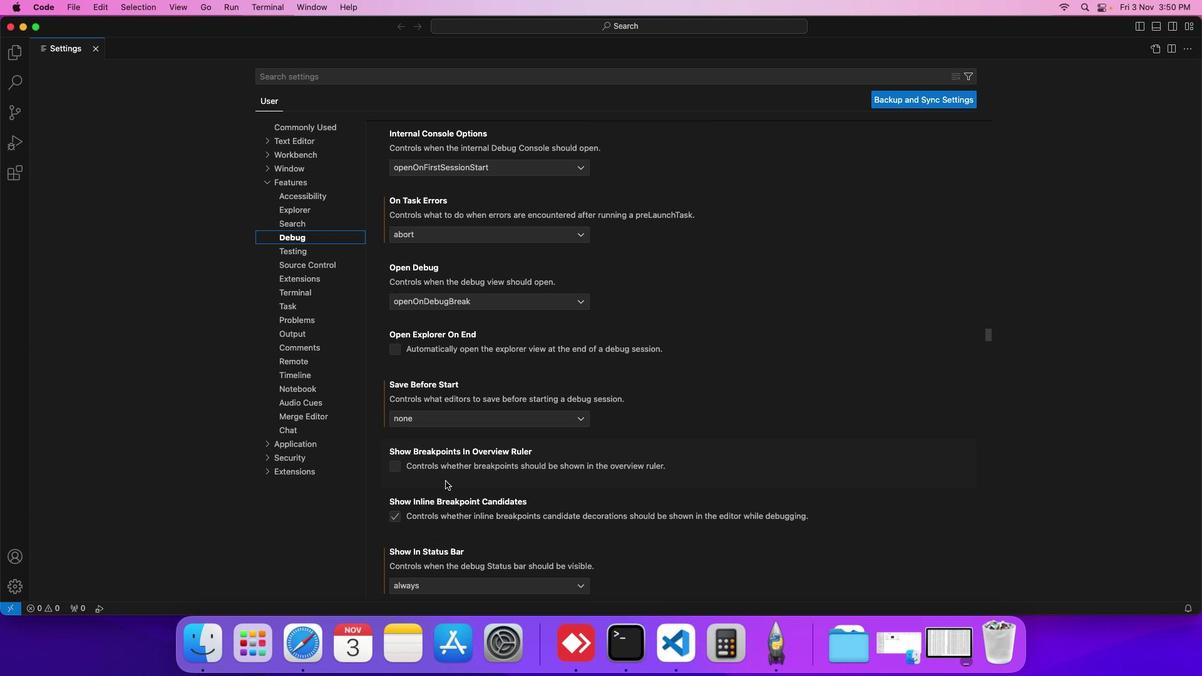 
Action: Mouse moved to (467, 455)
Screenshot: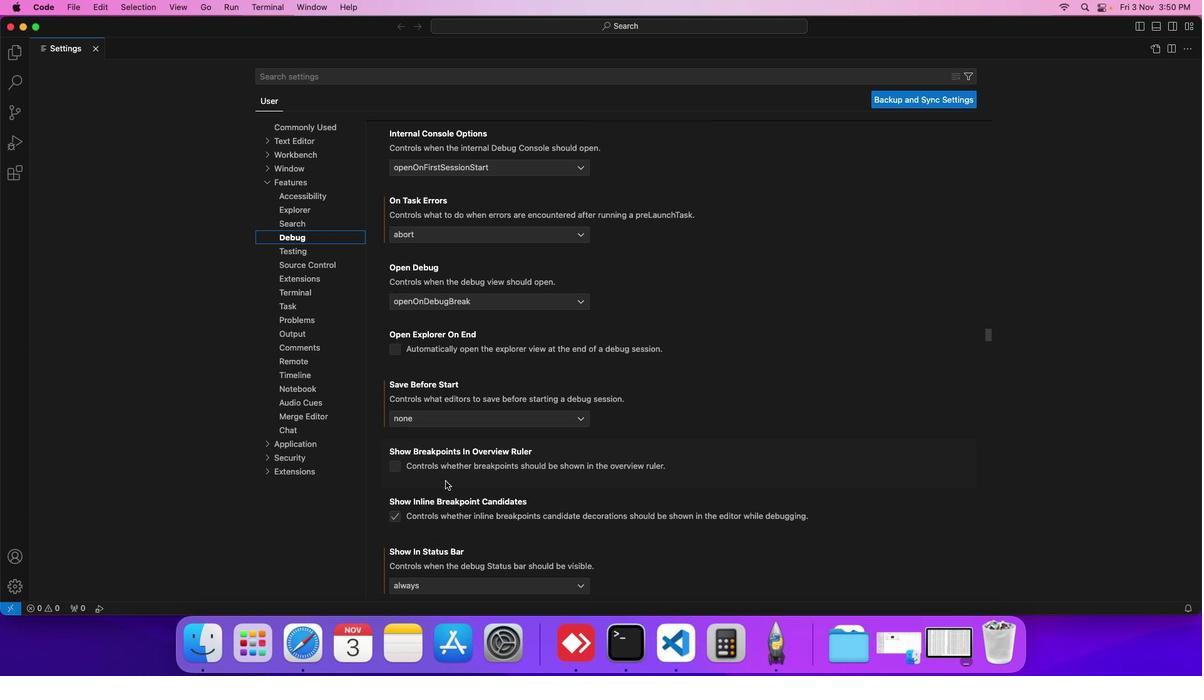 
Action: Mouse scrolled (467, 455) with delta (25, -15)
Screenshot: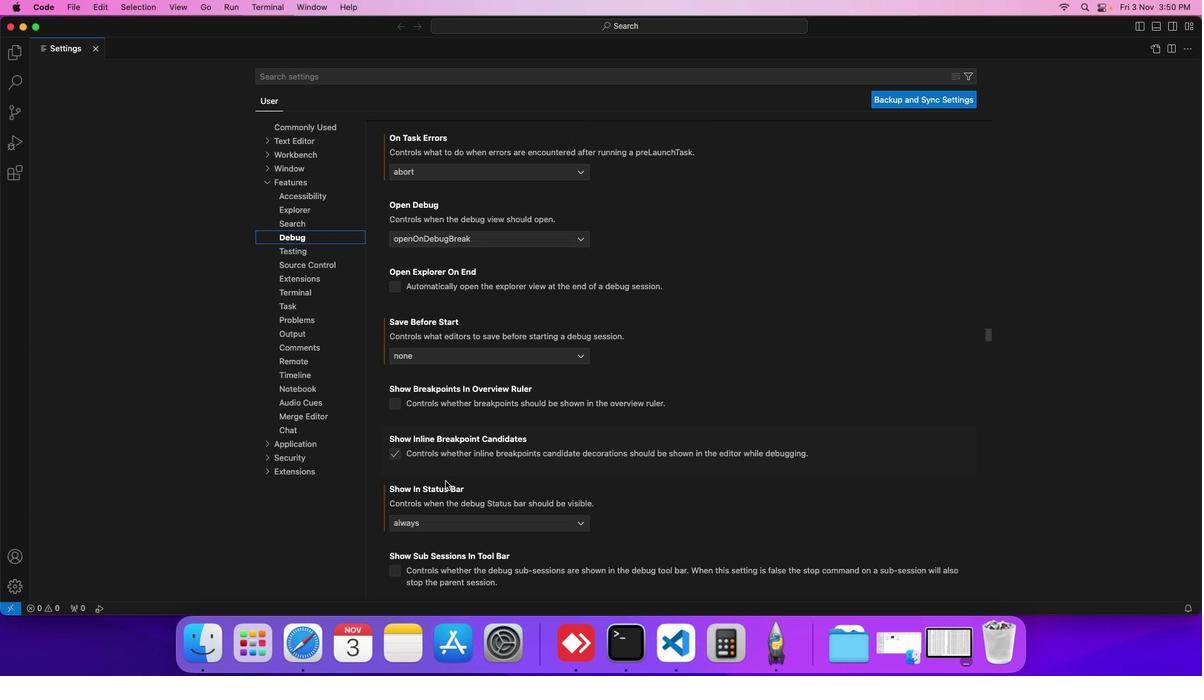 
Action: Mouse scrolled (467, 455) with delta (25, -15)
Screenshot: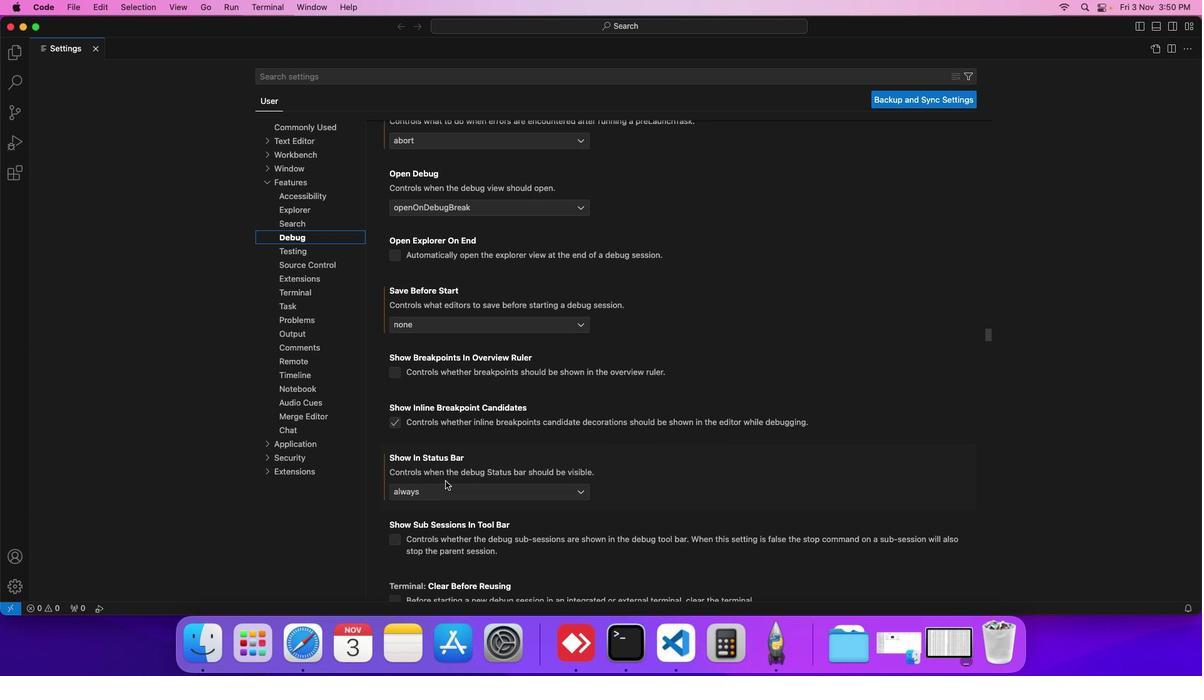 
Action: Mouse scrolled (467, 455) with delta (25, -15)
Screenshot: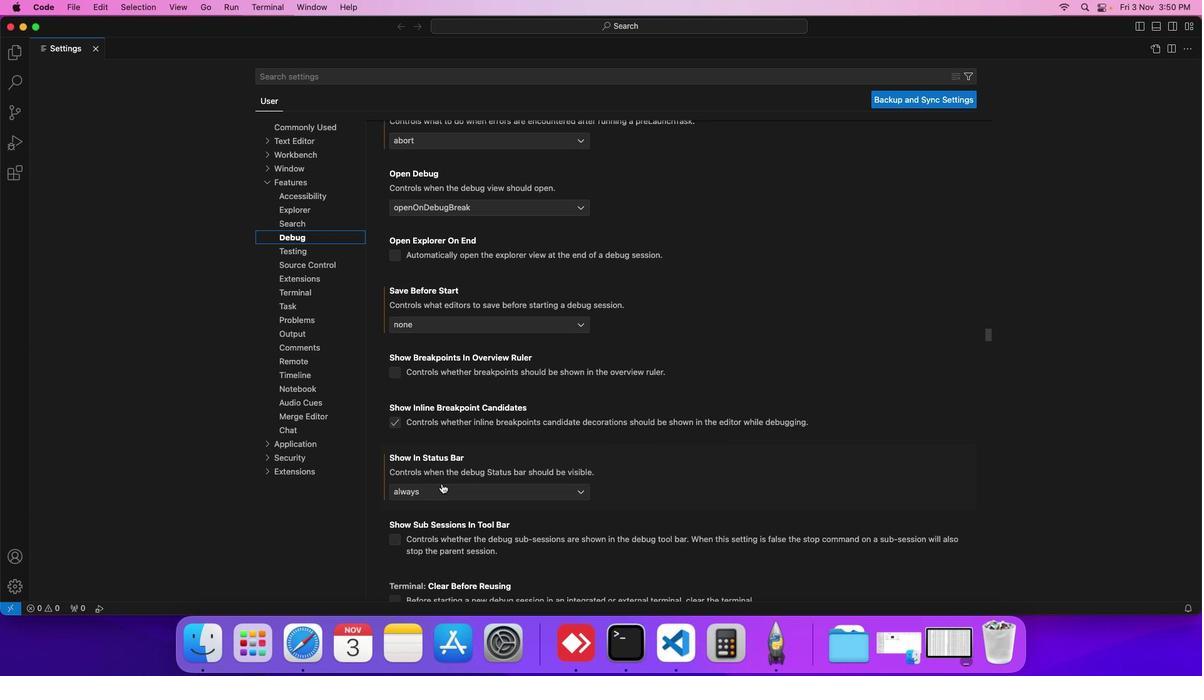 
Action: Mouse moved to (458, 467)
Screenshot: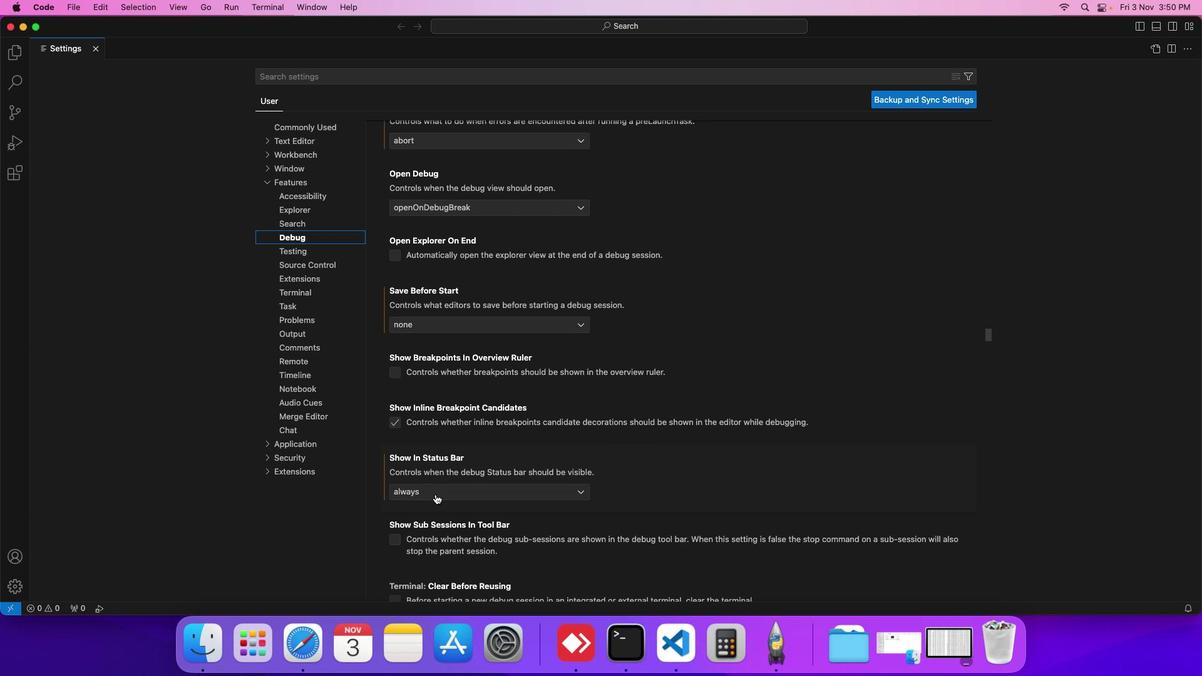 
Action: Mouse pressed left at (458, 467)
Screenshot: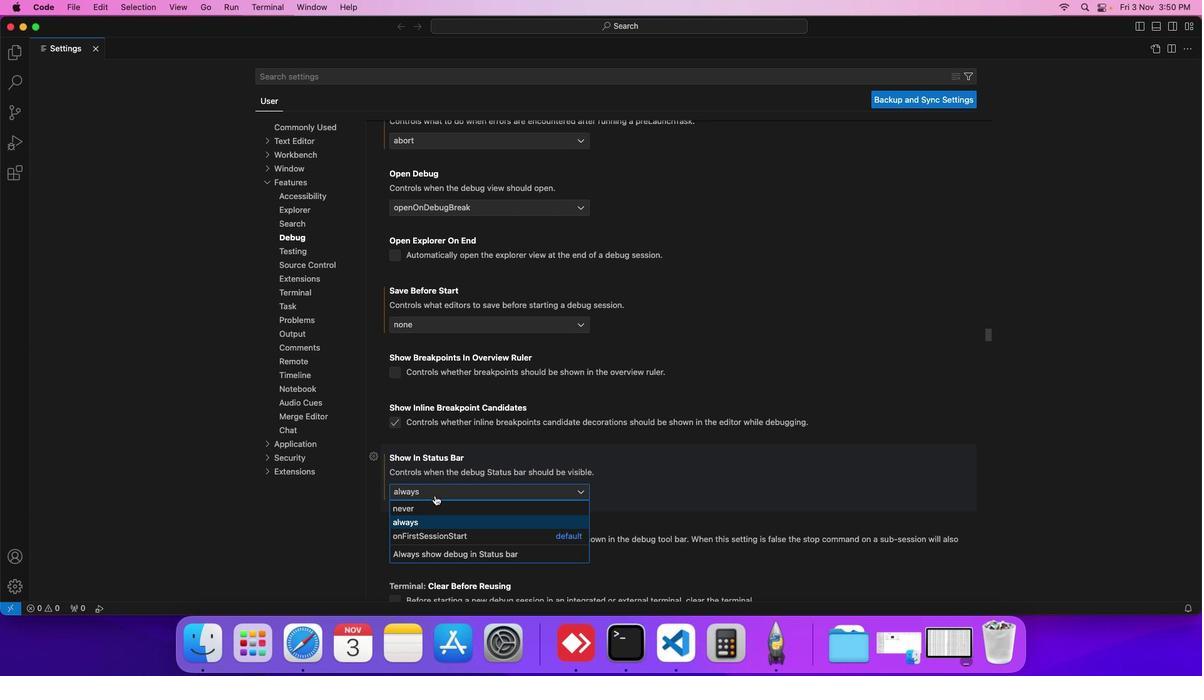 
Action: Mouse moved to (447, 503)
Screenshot: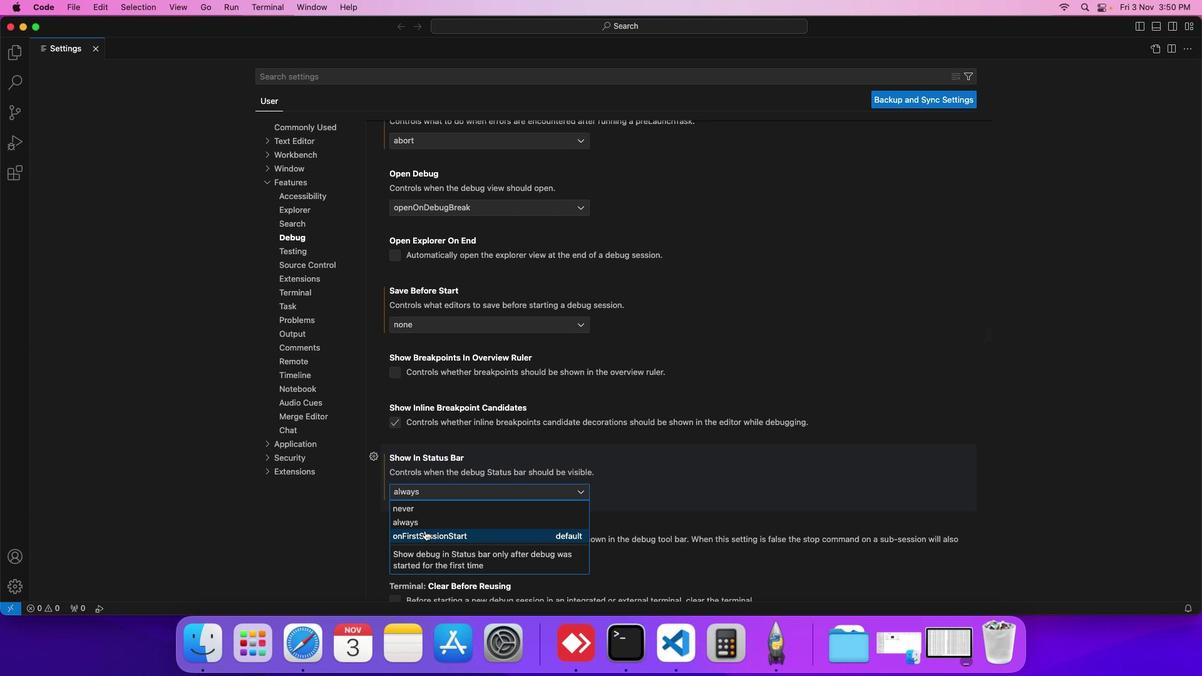 
Action: Mouse pressed left at (447, 503)
Screenshot: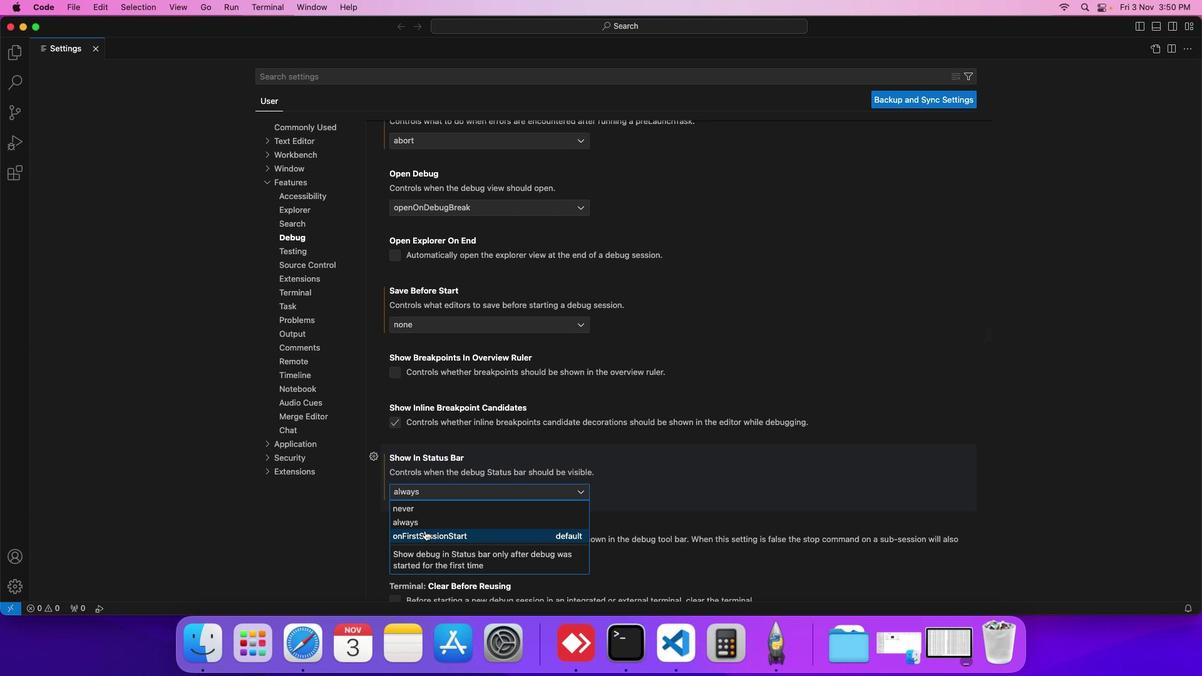
